 Task: Find a one-way flight from Pasadena to Chicago for 5 passengers in economy class on December 8.
Action: Mouse pressed left at (425, 297)
Screenshot: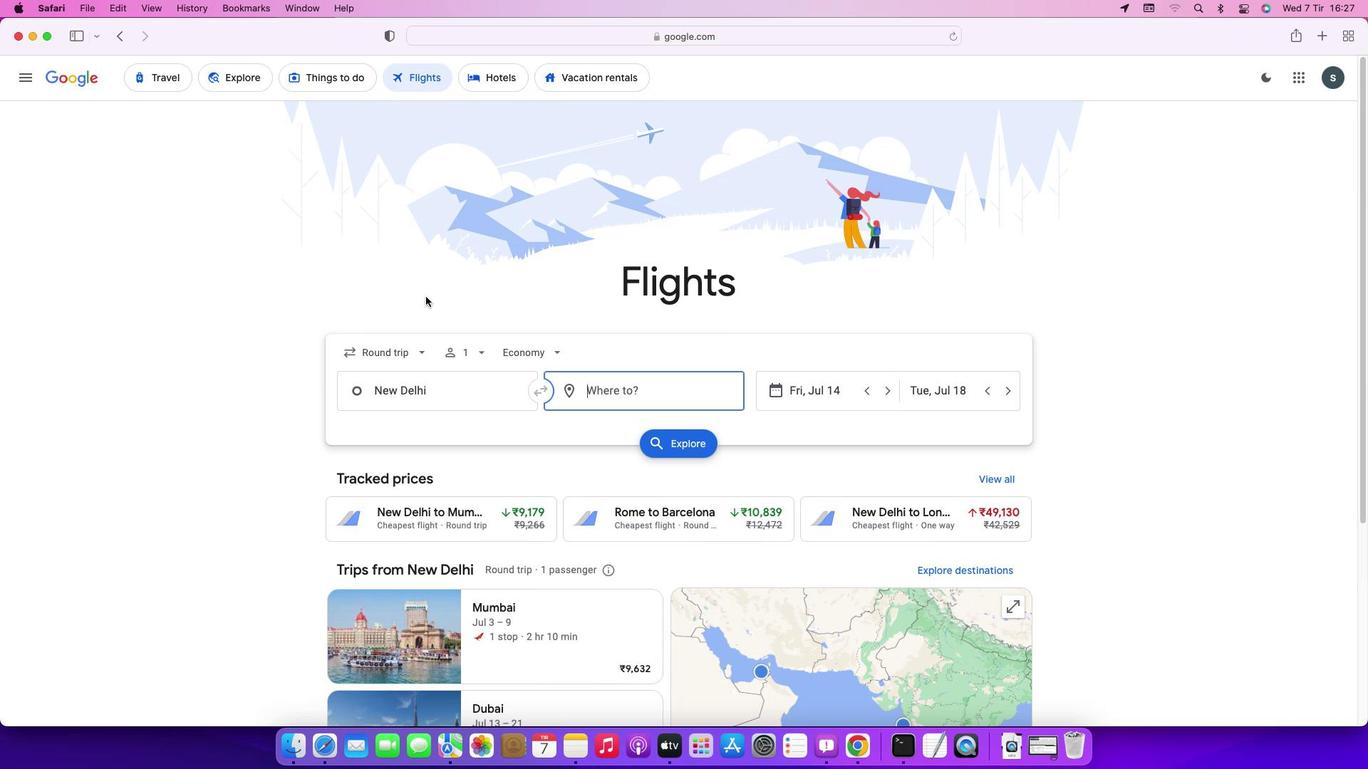 
Action: Mouse moved to (407, 354)
Screenshot: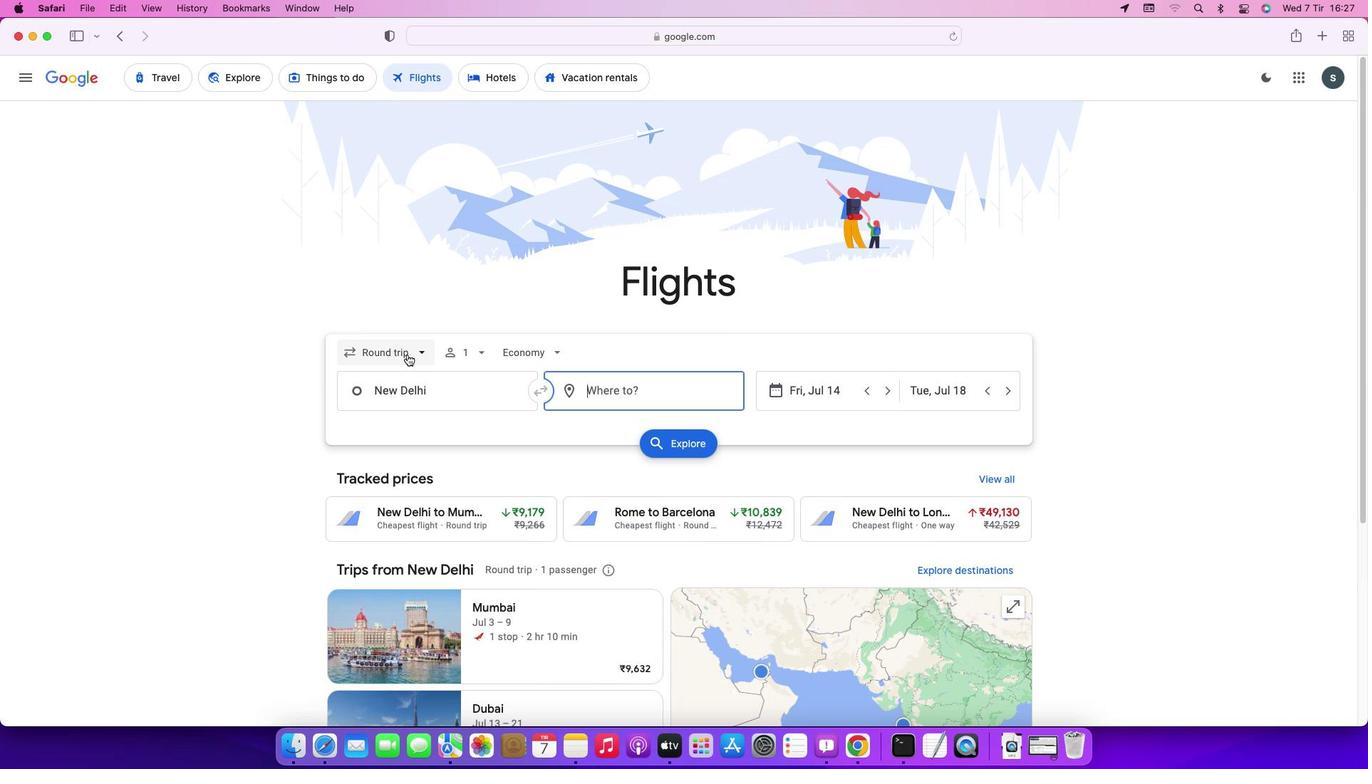 
Action: Mouse pressed left at (407, 354)
Screenshot: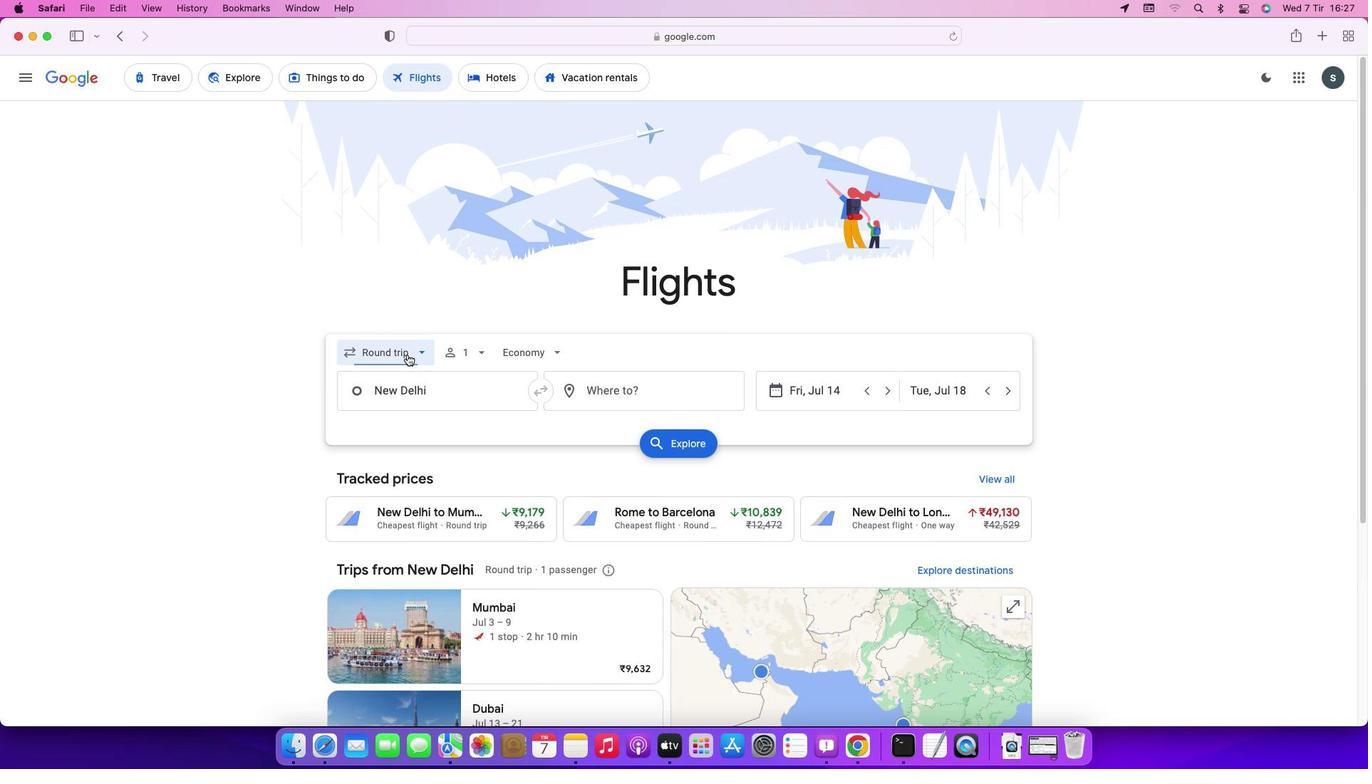 
Action: Mouse moved to (395, 424)
Screenshot: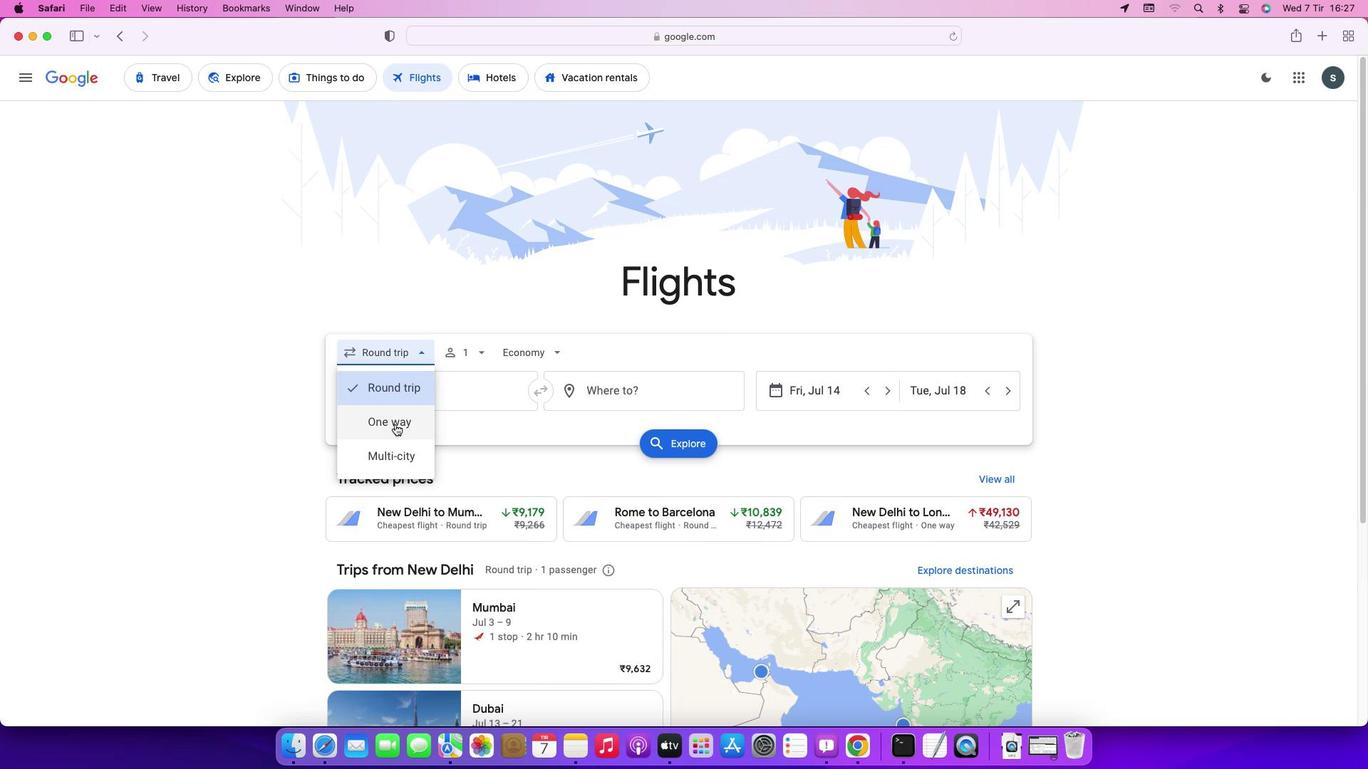 
Action: Mouse pressed left at (395, 424)
Screenshot: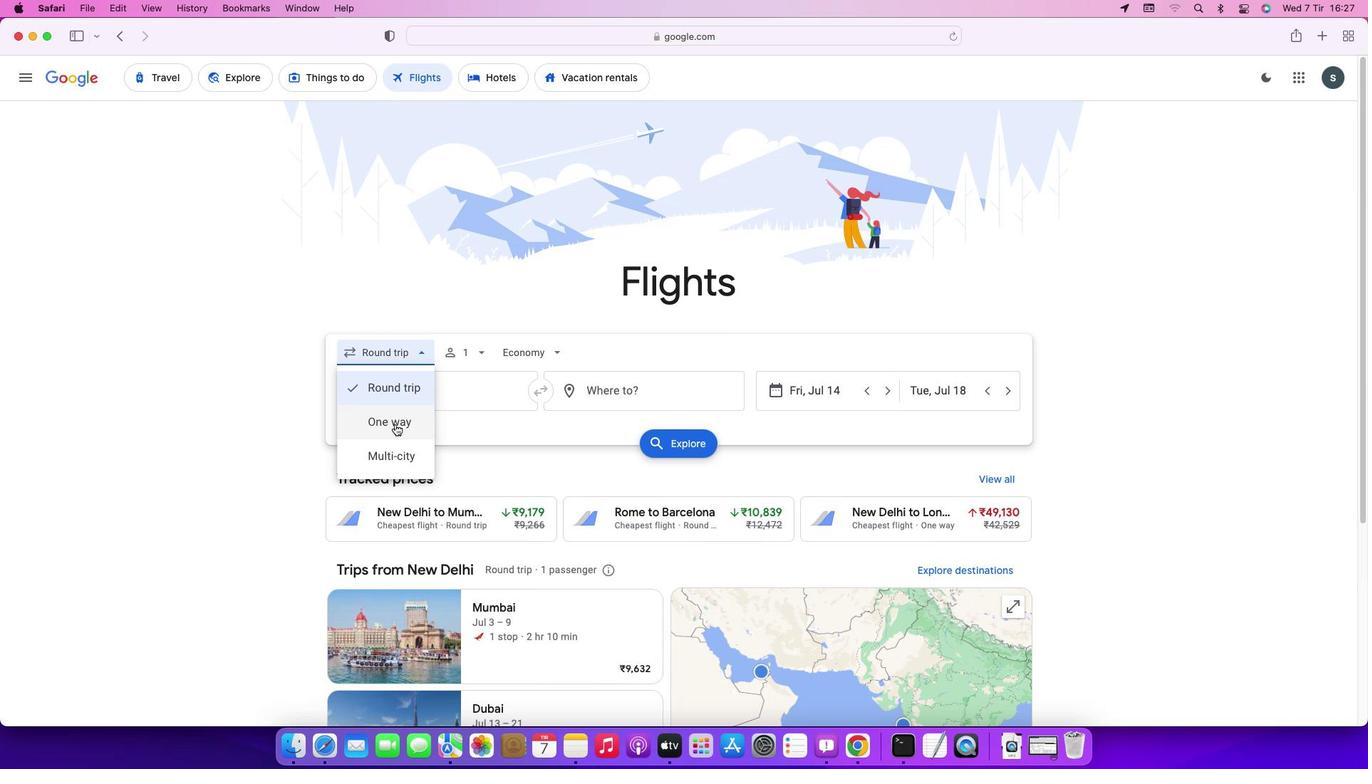 
Action: Mouse moved to (468, 358)
Screenshot: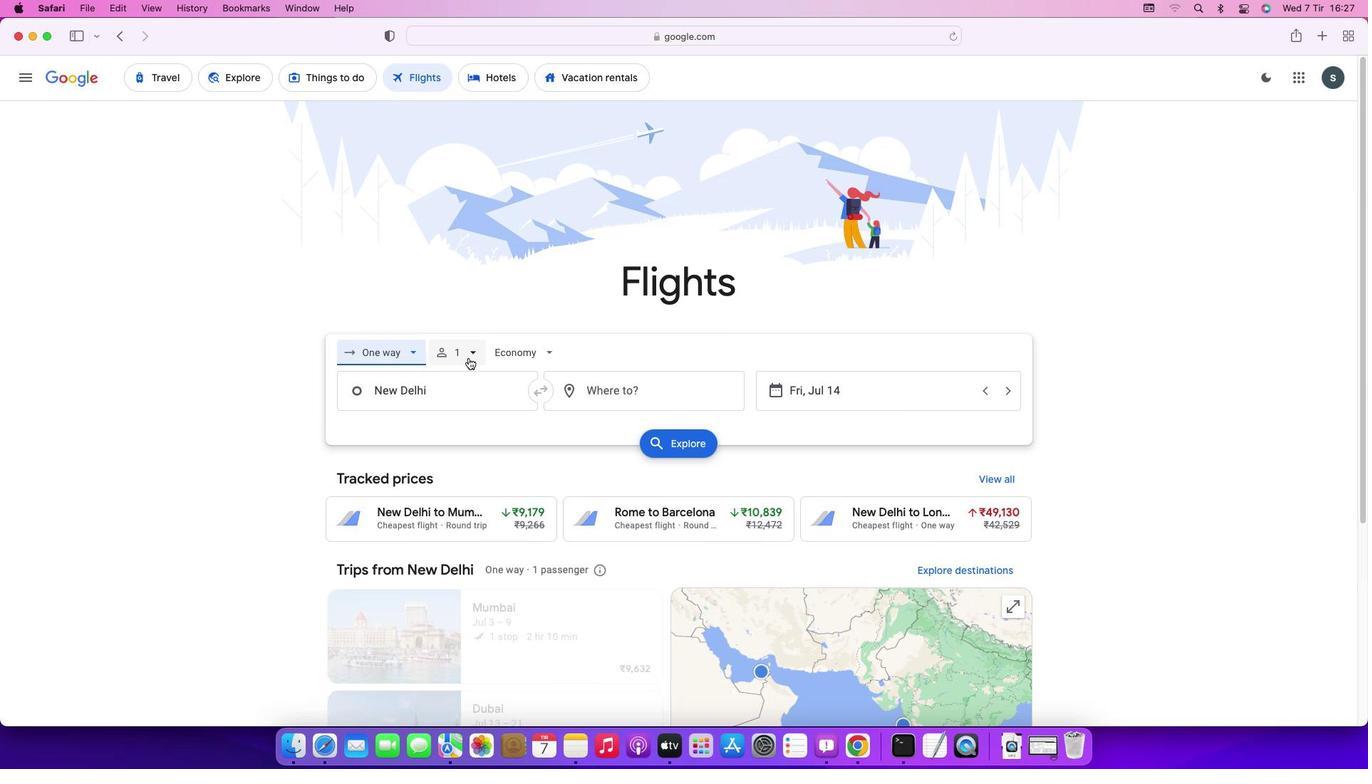 
Action: Mouse pressed left at (468, 358)
Screenshot: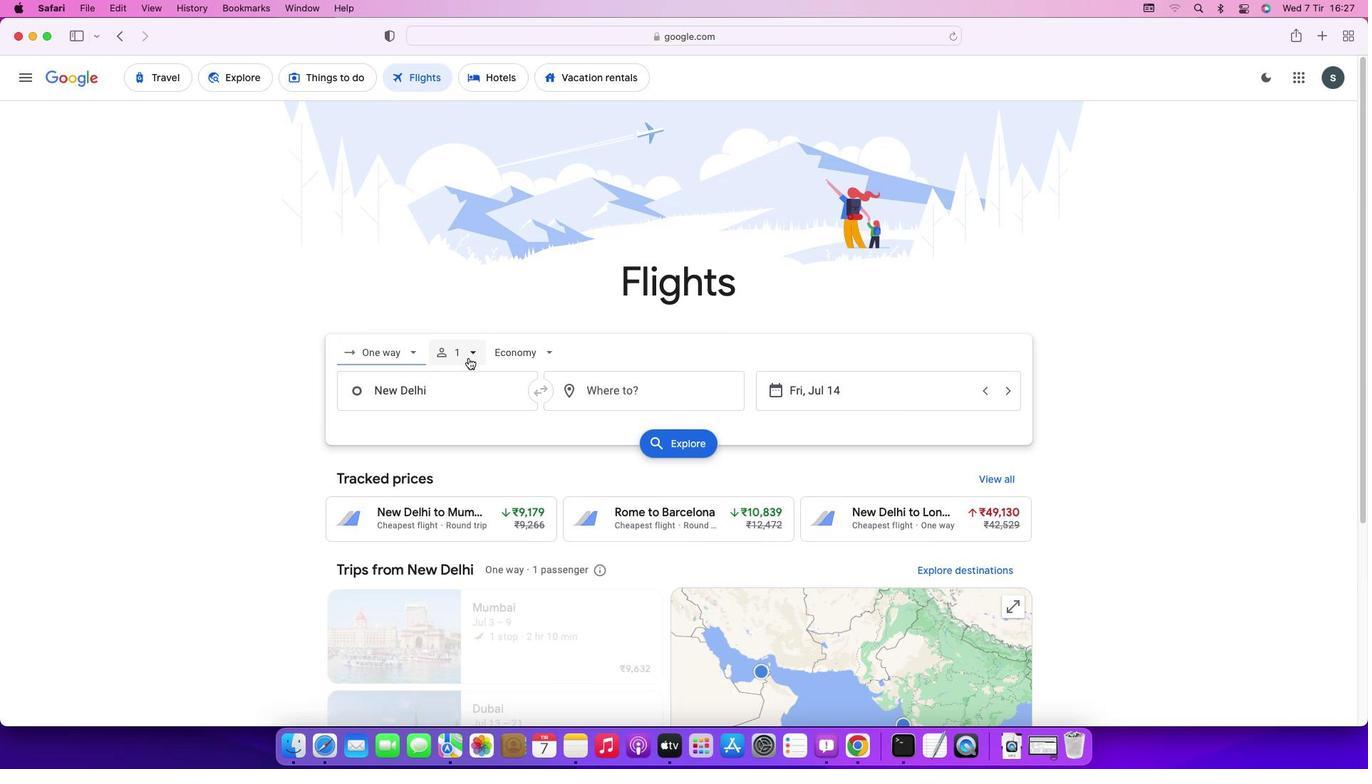 
Action: Mouse moved to (580, 384)
Screenshot: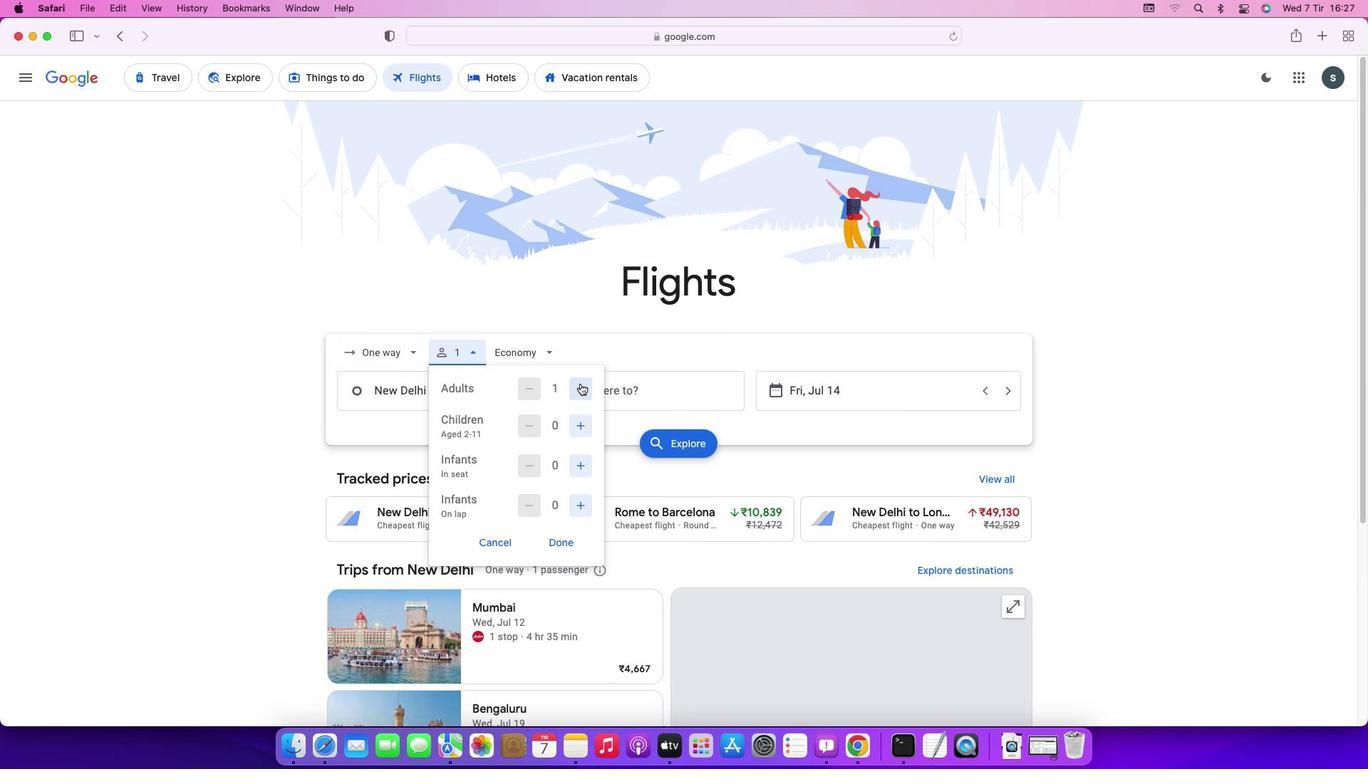 
Action: Mouse pressed left at (580, 384)
Screenshot: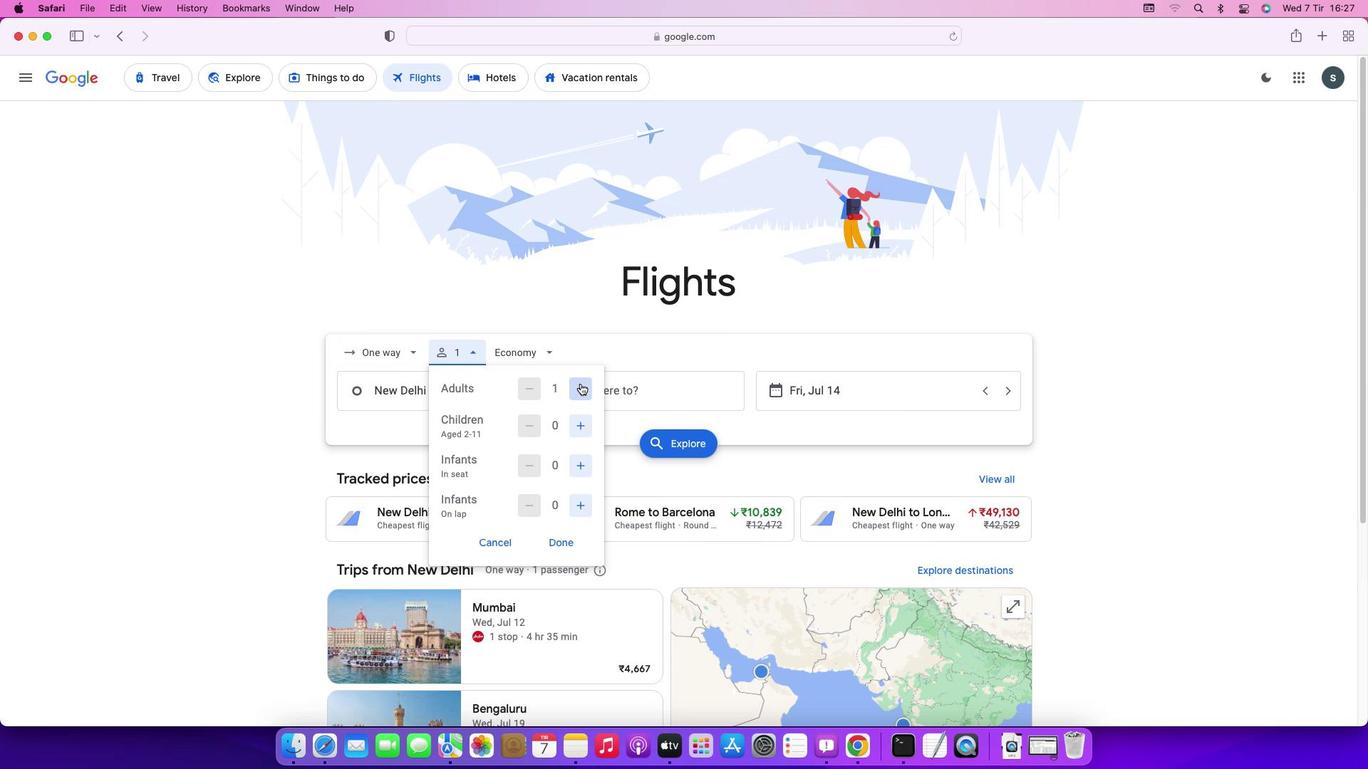 
Action: Mouse moved to (580, 383)
Screenshot: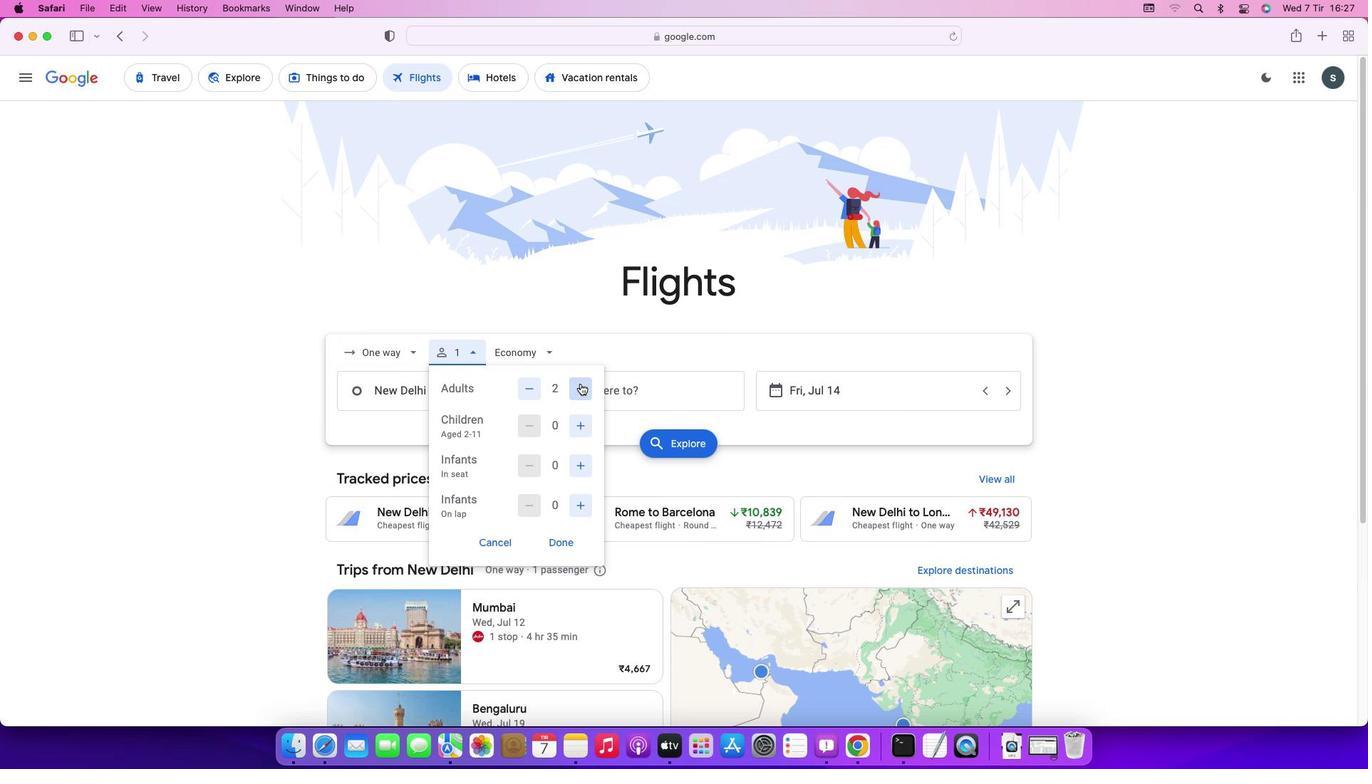 
Action: Mouse pressed left at (580, 383)
Screenshot: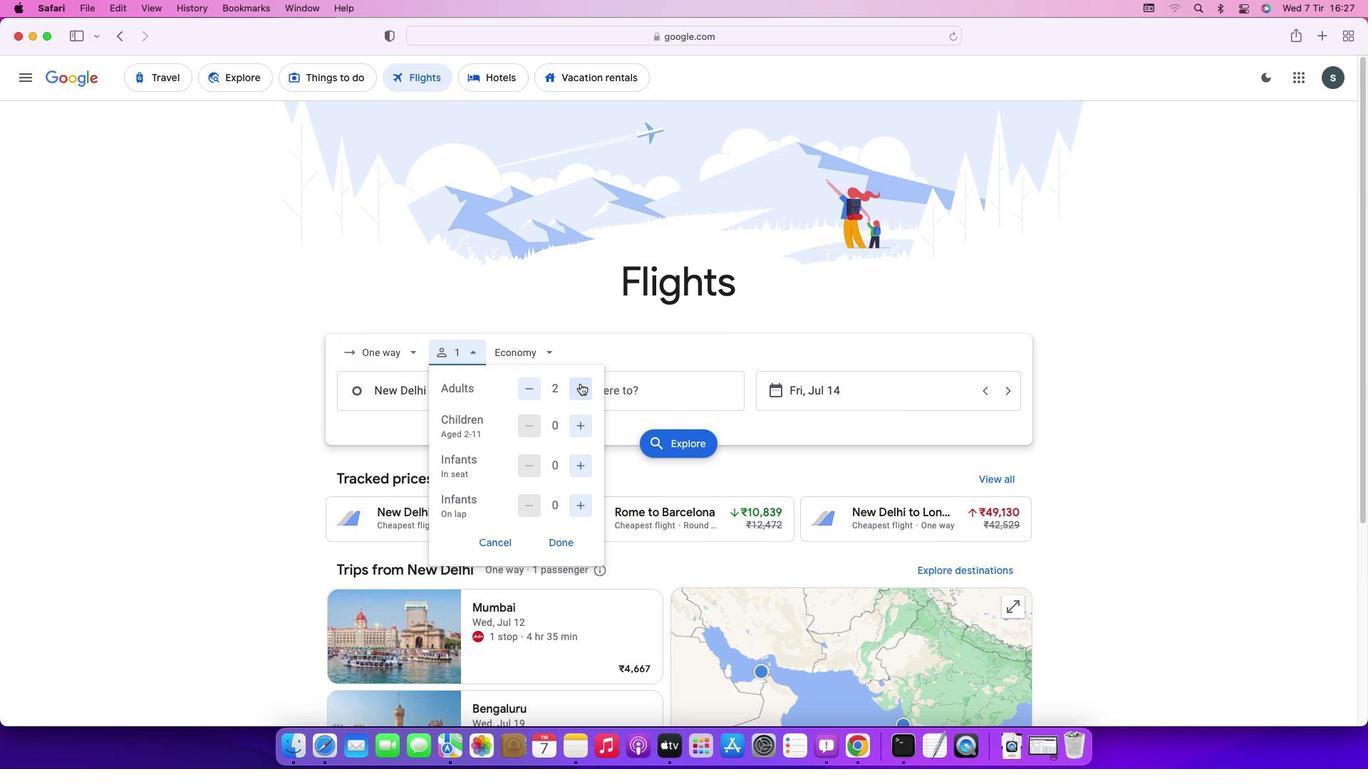 
Action: Mouse moved to (576, 431)
Screenshot: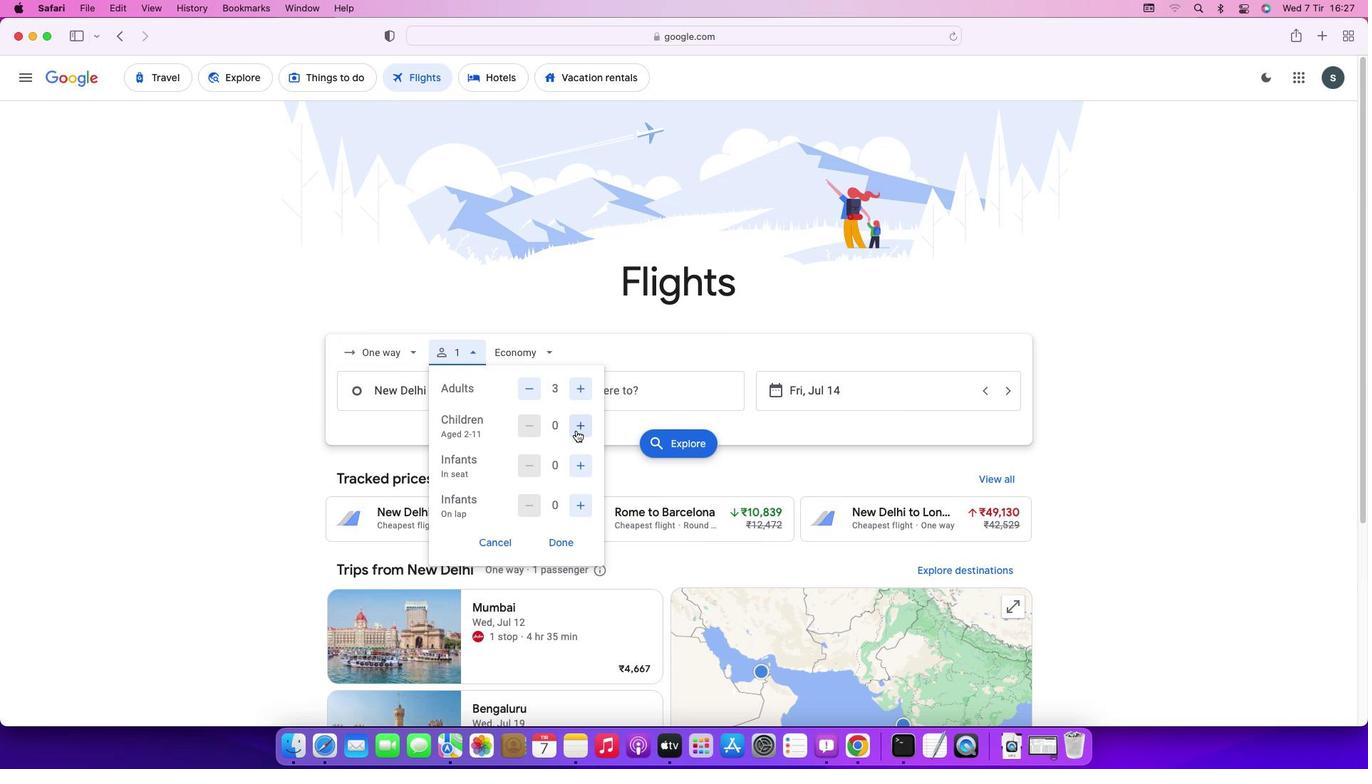 
Action: Mouse pressed left at (576, 431)
Screenshot: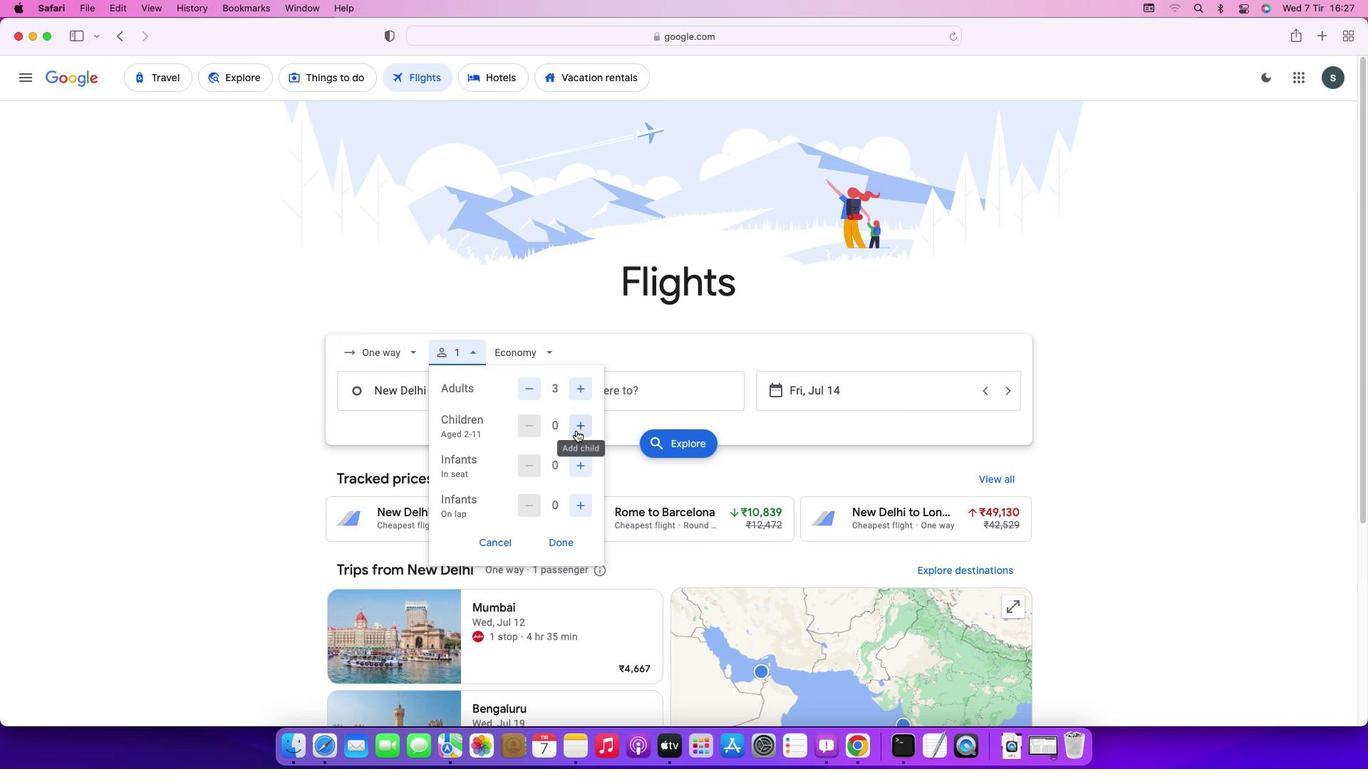 
Action: Mouse pressed left at (576, 431)
Screenshot: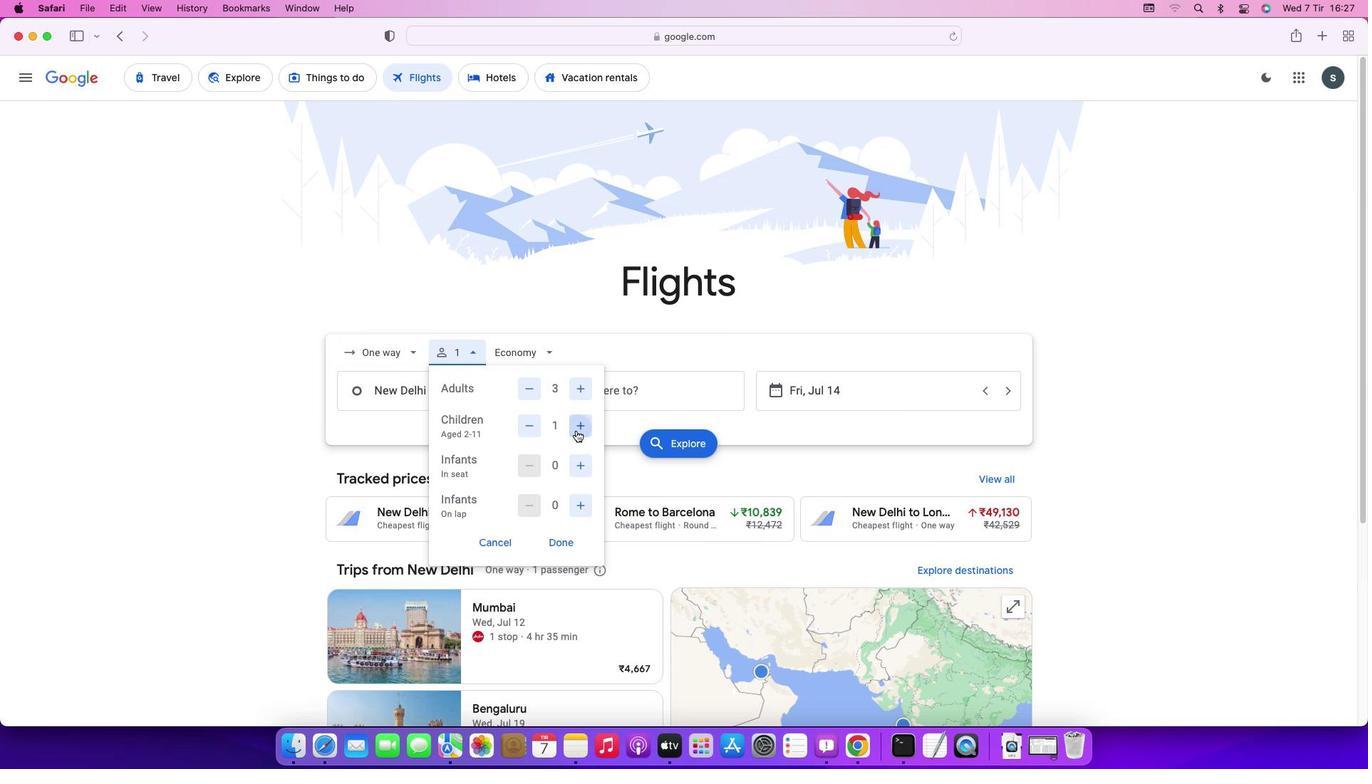 
Action: Mouse moved to (560, 543)
Screenshot: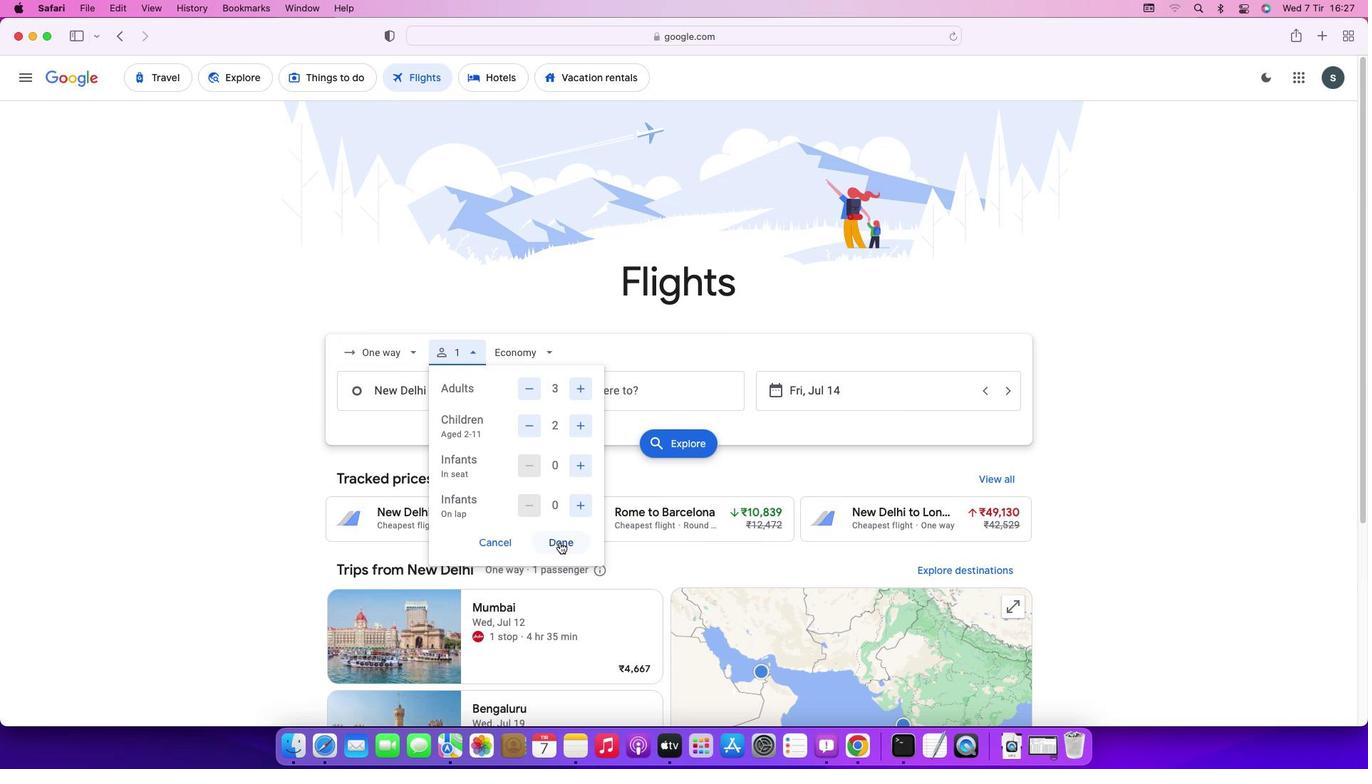 
Action: Mouse pressed left at (560, 543)
Screenshot: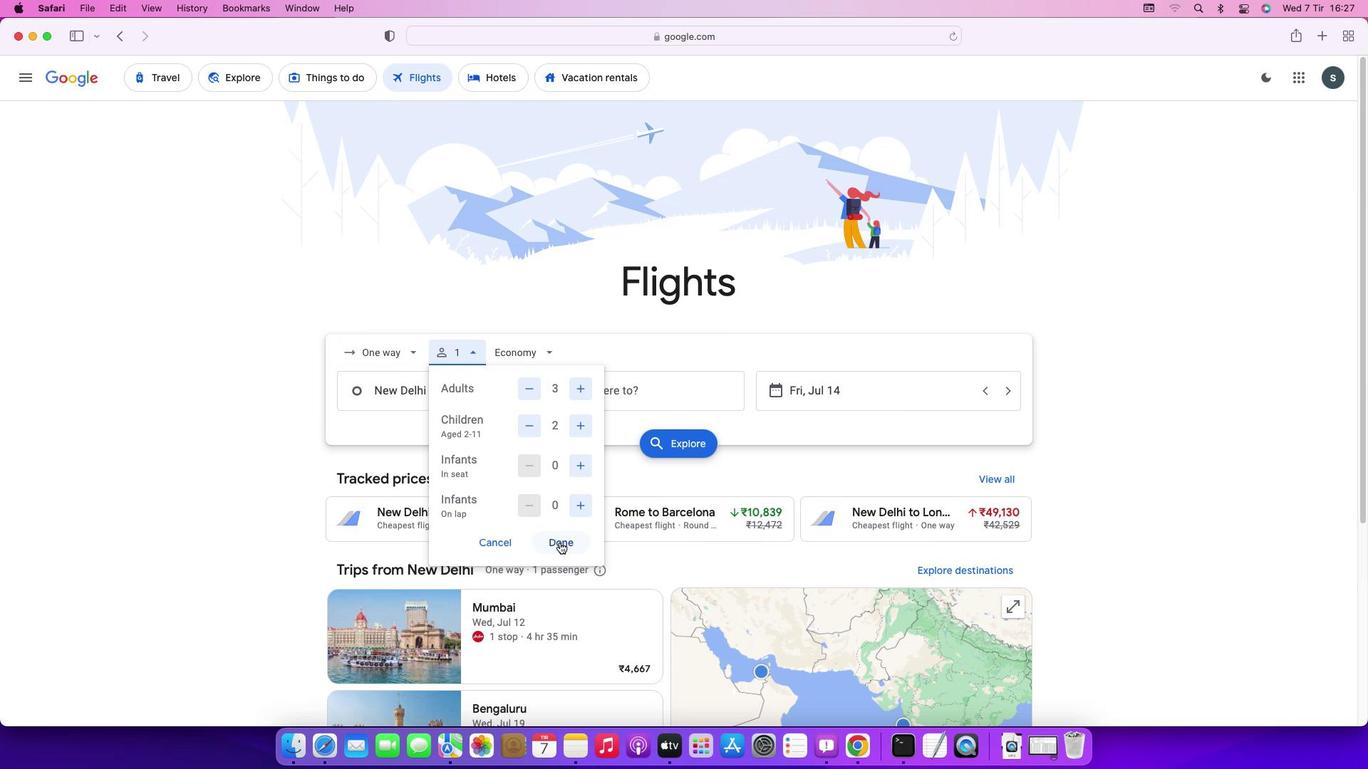 
Action: Mouse moved to (471, 390)
Screenshot: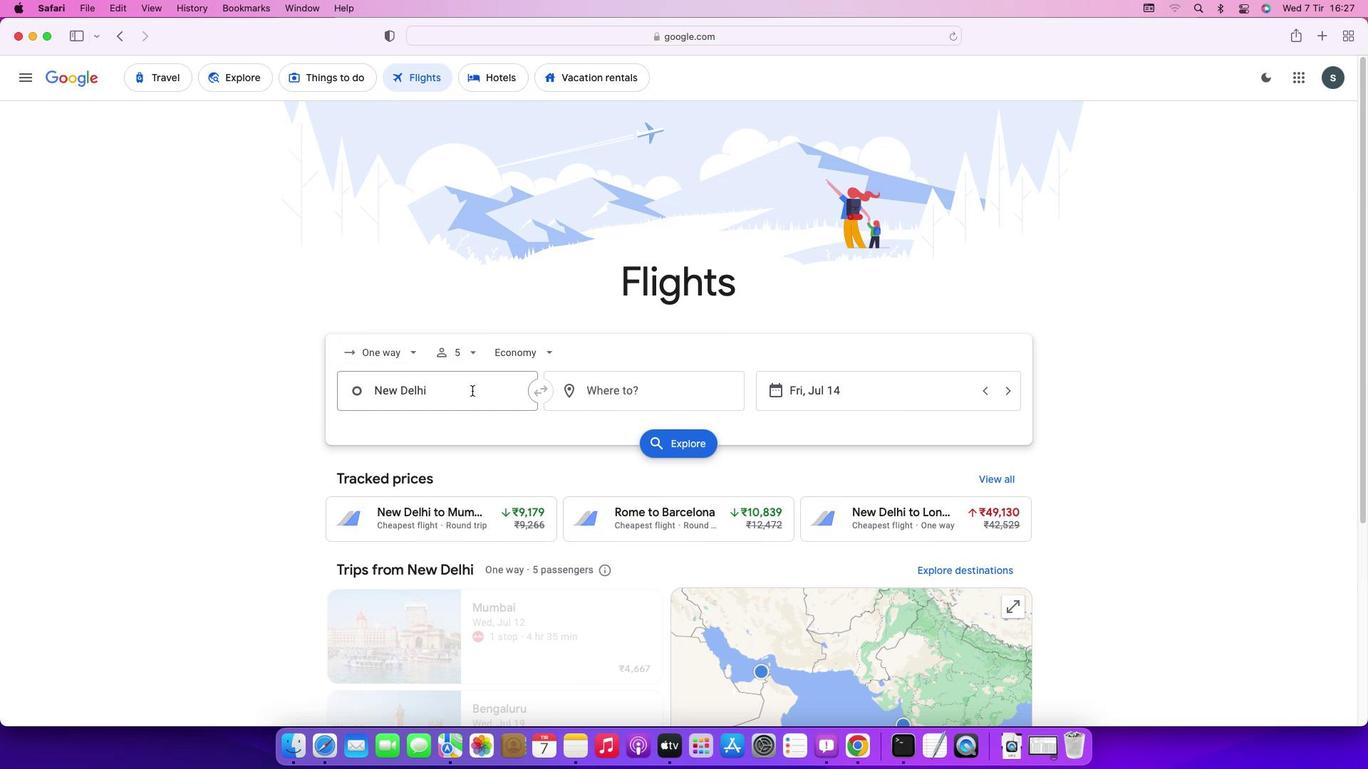 
Action: Mouse pressed left at (471, 390)
Screenshot: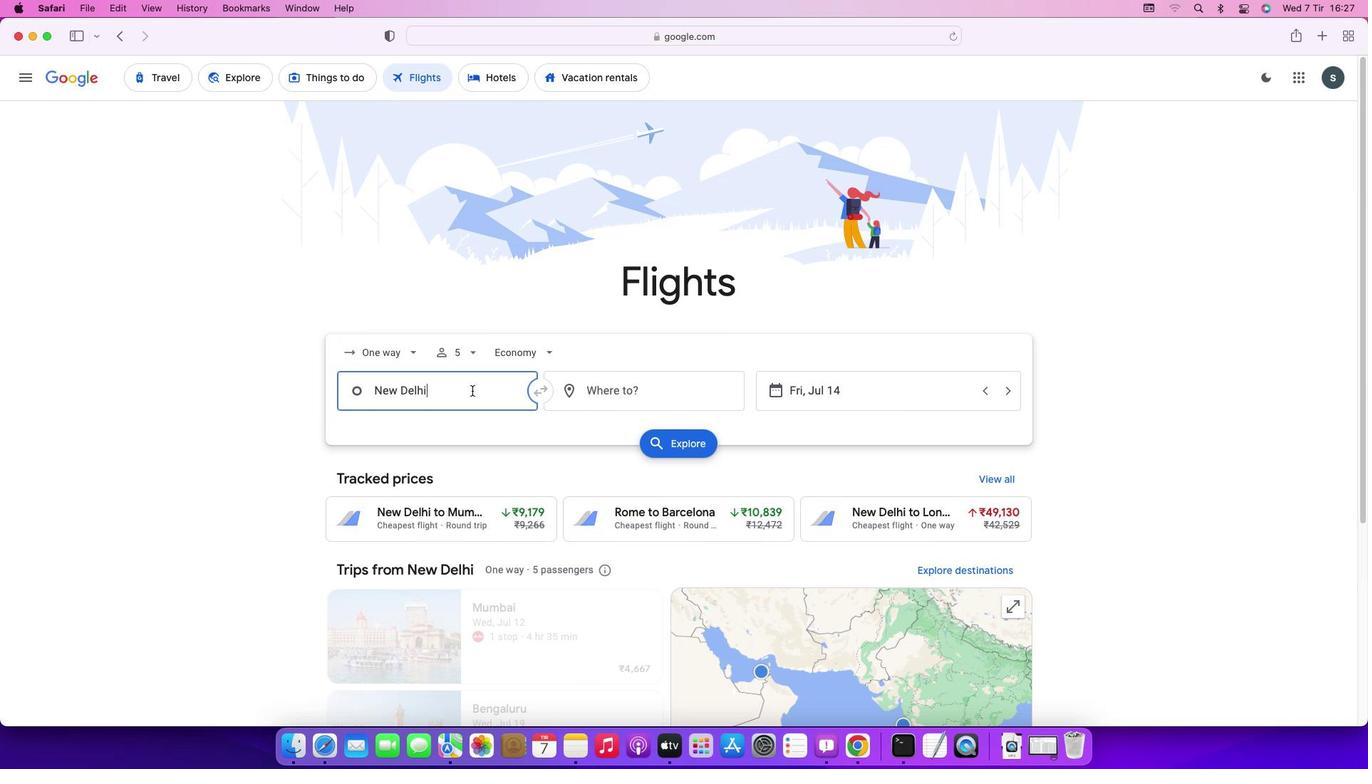 
Action: Mouse moved to (471, 390)
Screenshot: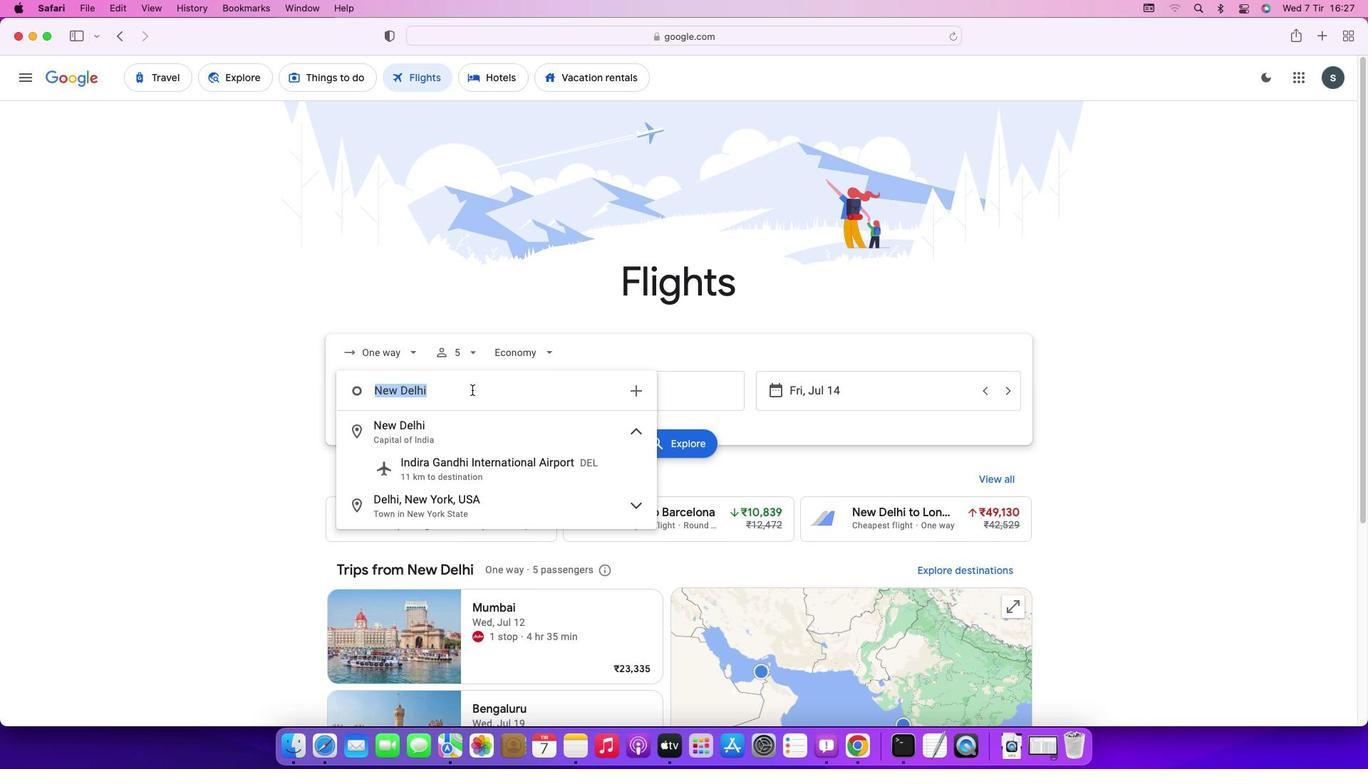 
Action: Key pressed Key.backspaceKey.caps_lock'P'Key.caps_lock'a''s''a''d''e''n''a'Key.enter
Screenshot: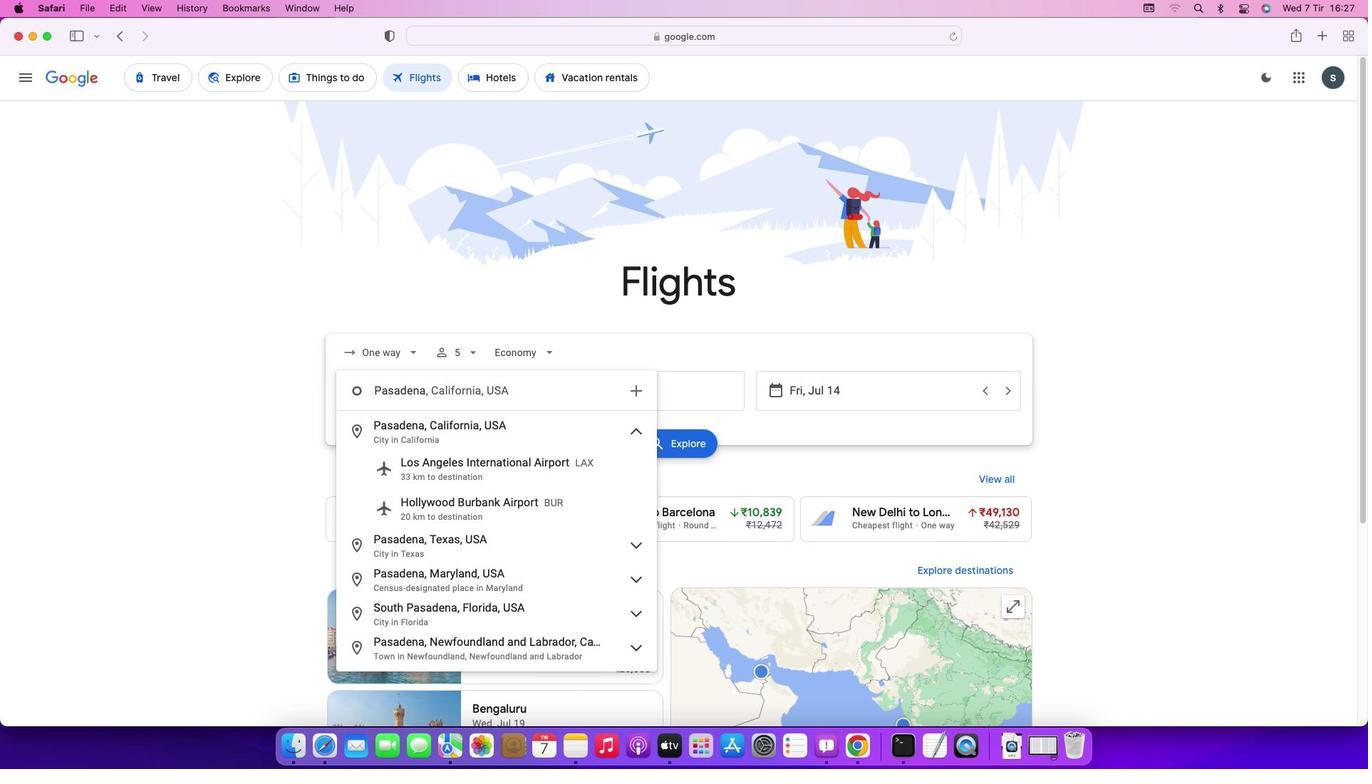 
Action: Mouse moved to (619, 404)
Screenshot: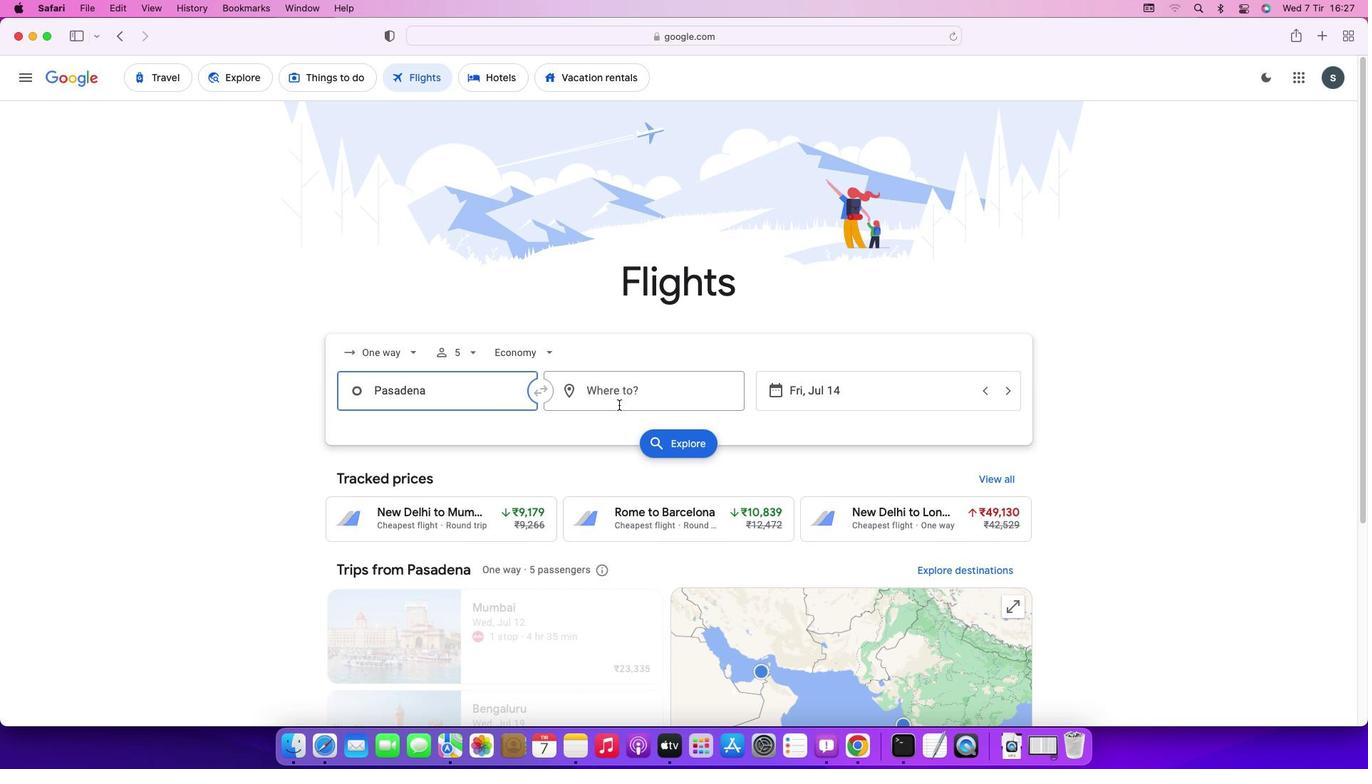 
Action: Mouse pressed left at (619, 404)
Screenshot: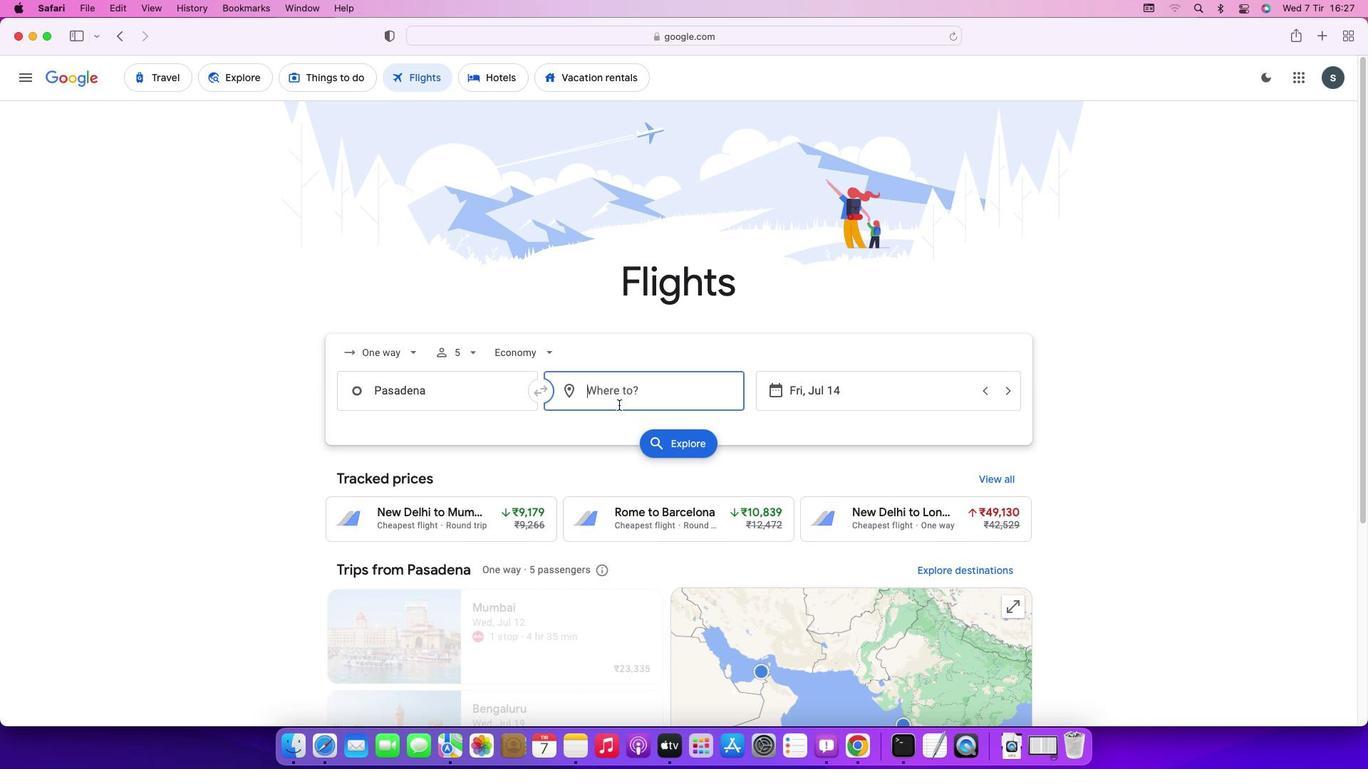 
Action: Mouse moved to (624, 401)
Screenshot: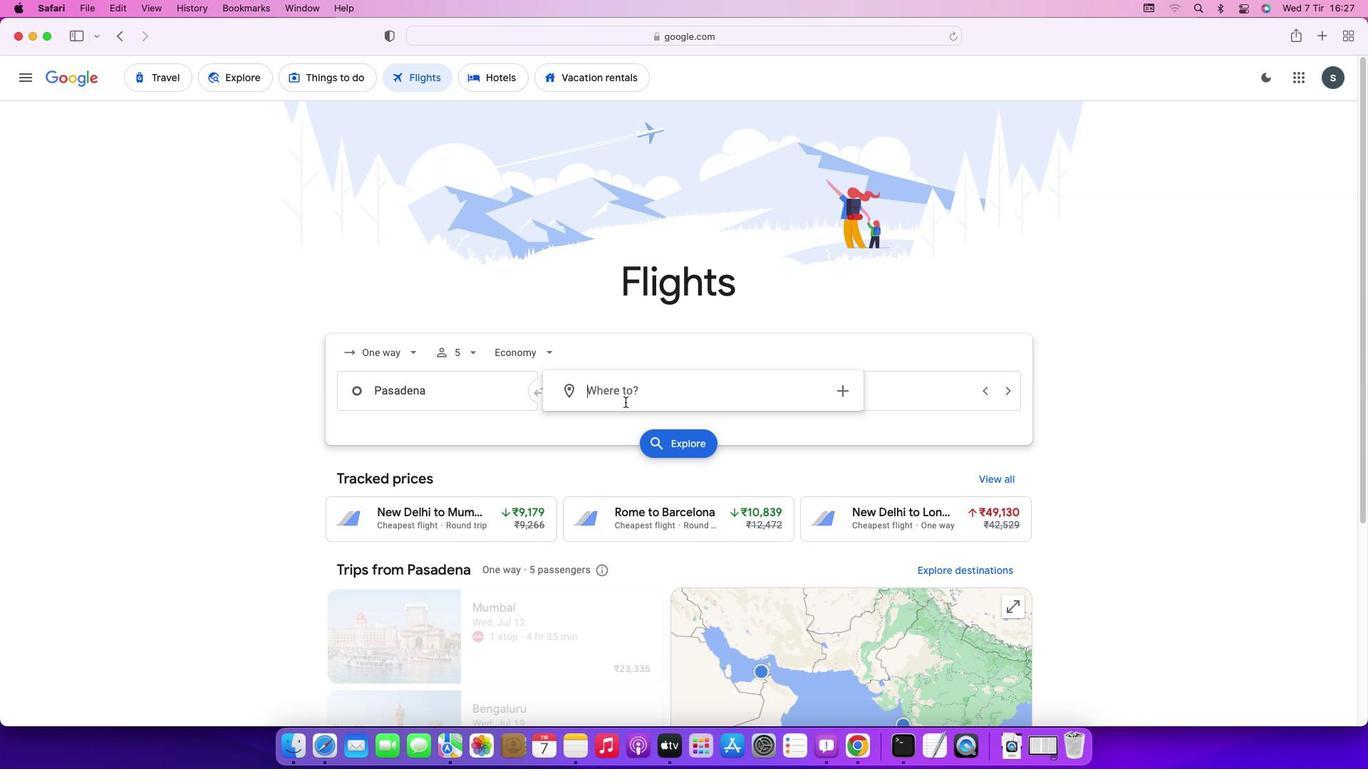 
Action: Key pressed Key.caps_lock'C'Key.caps_lock'h''i''c''a''g''o'Key.enter
Screenshot: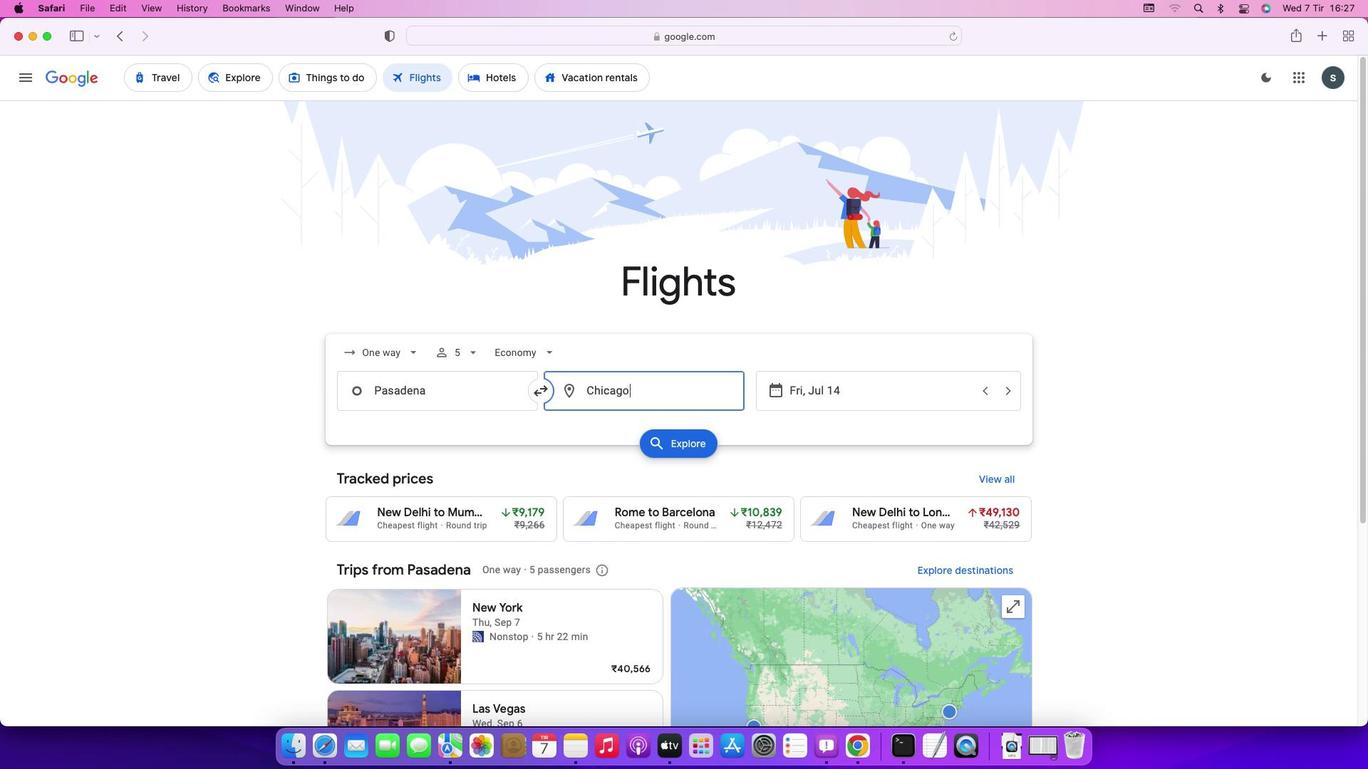
Action: Mouse moved to (853, 396)
Screenshot: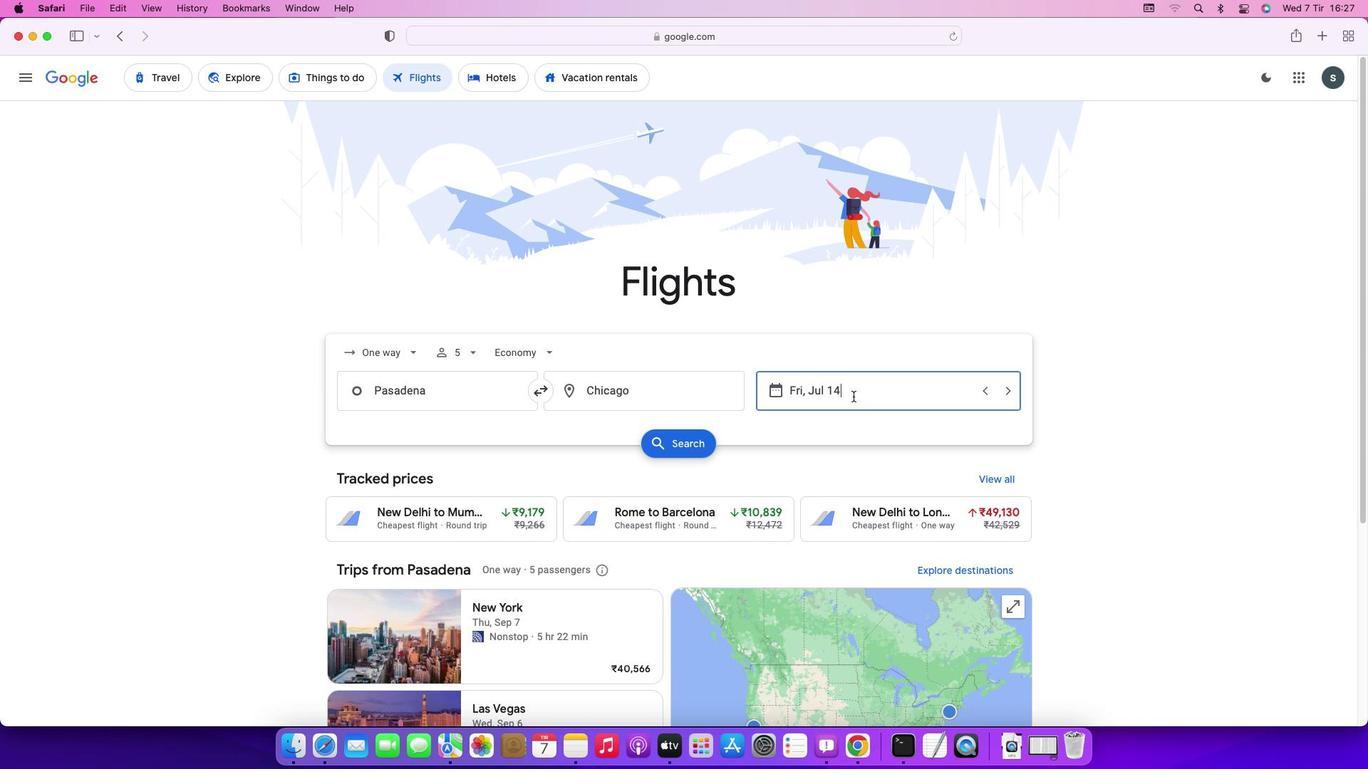 
Action: Mouse pressed left at (853, 396)
Screenshot: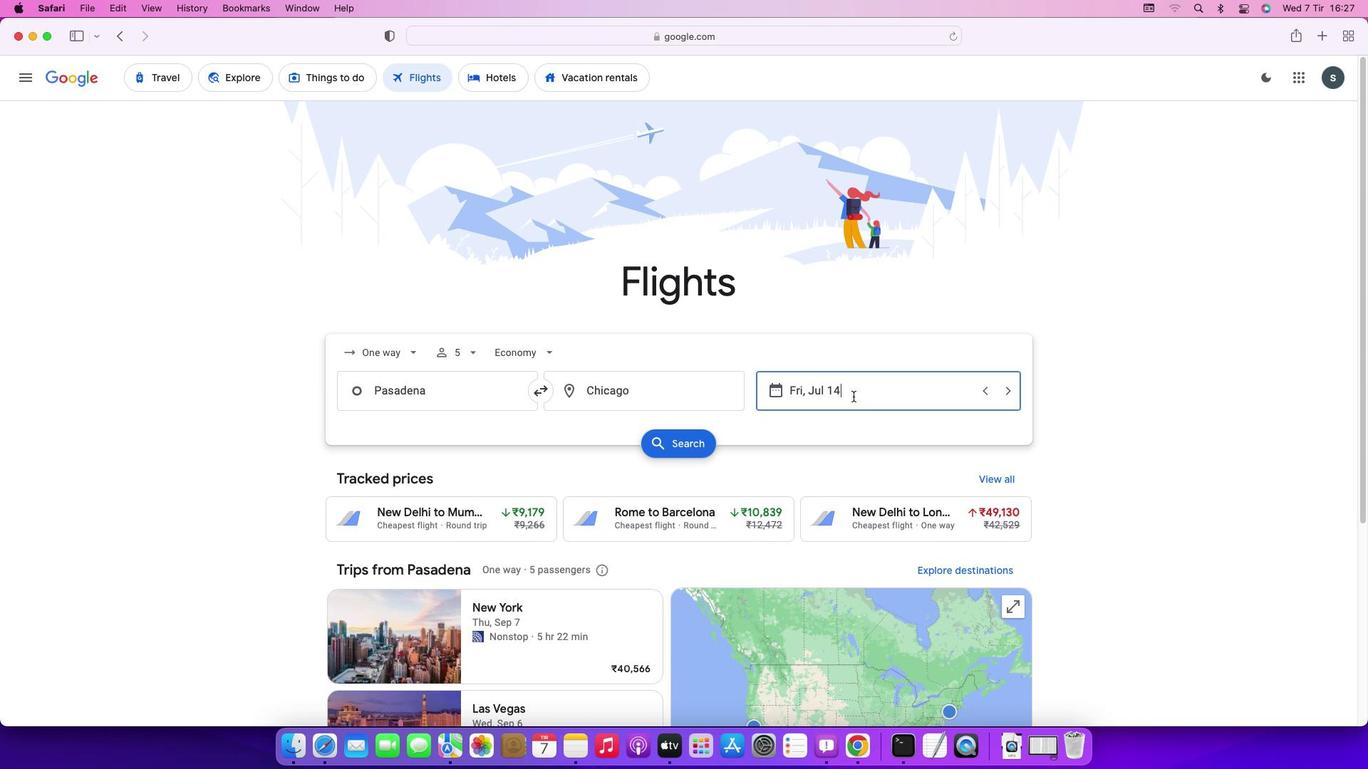 
Action: Mouse moved to (1030, 536)
Screenshot: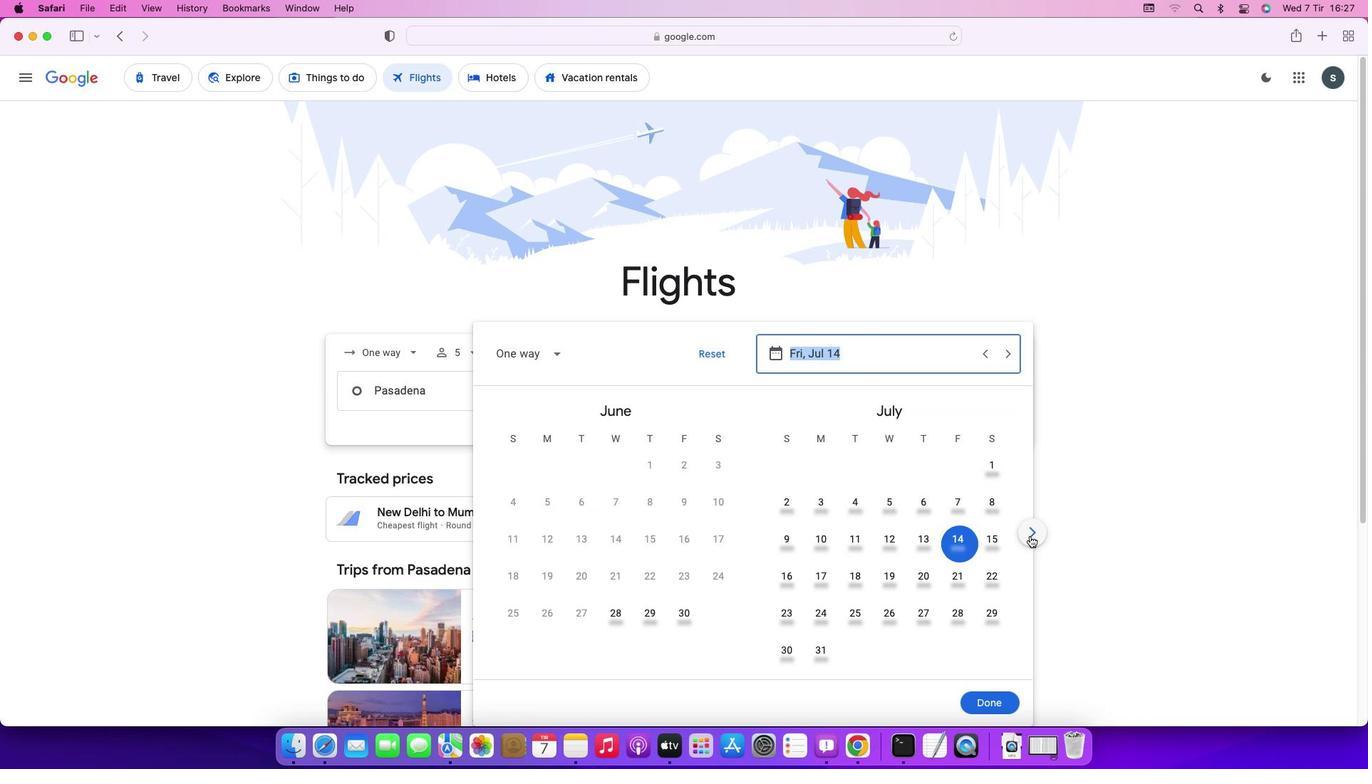
Action: Mouse pressed left at (1030, 536)
Screenshot: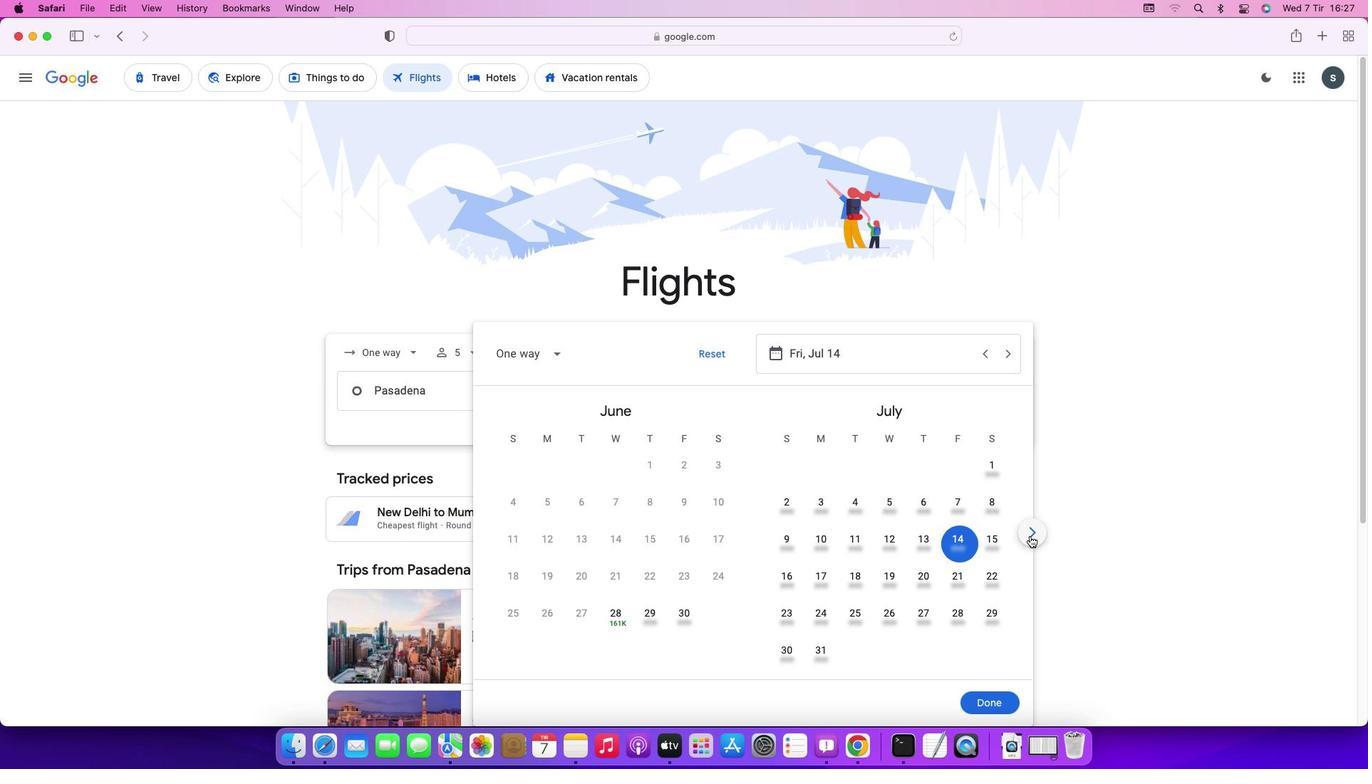 
Action: Mouse pressed left at (1030, 536)
Screenshot: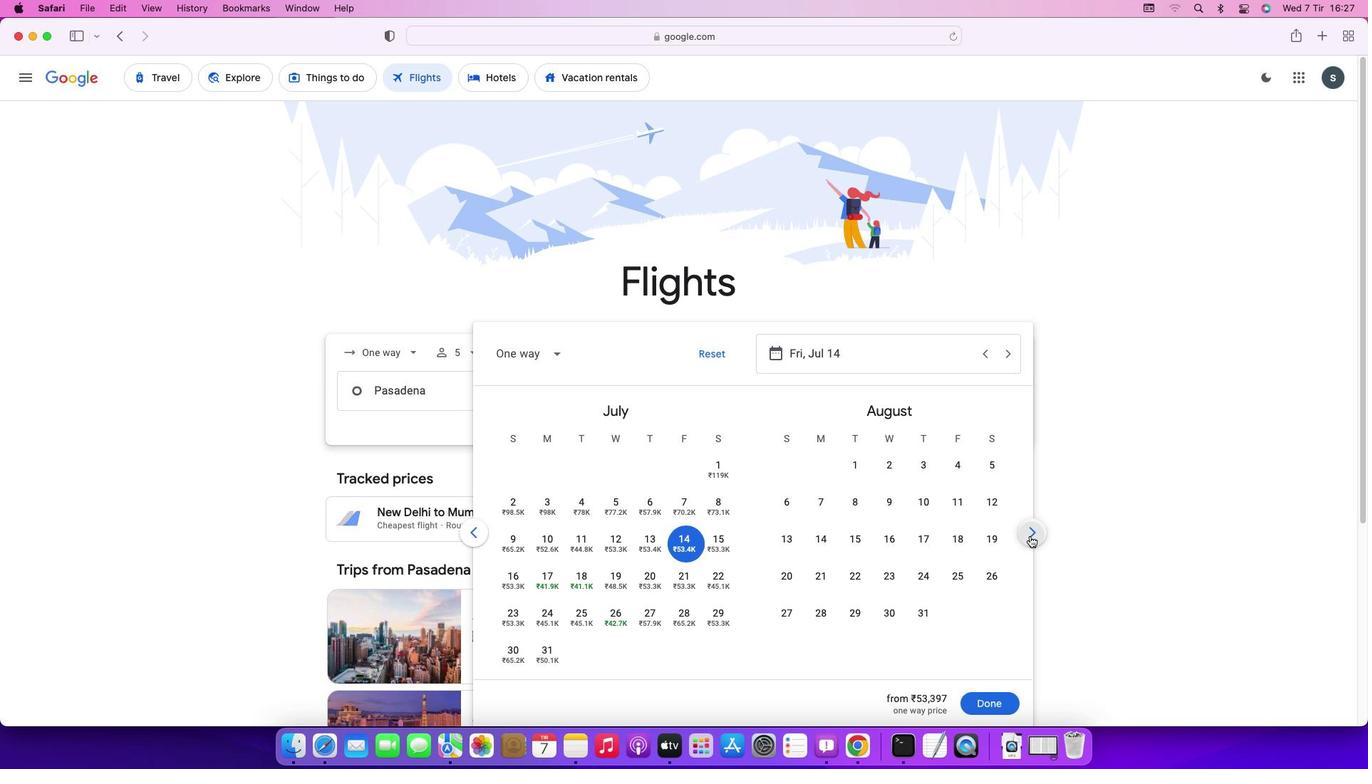 
Action: Mouse pressed left at (1030, 536)
Screenshot: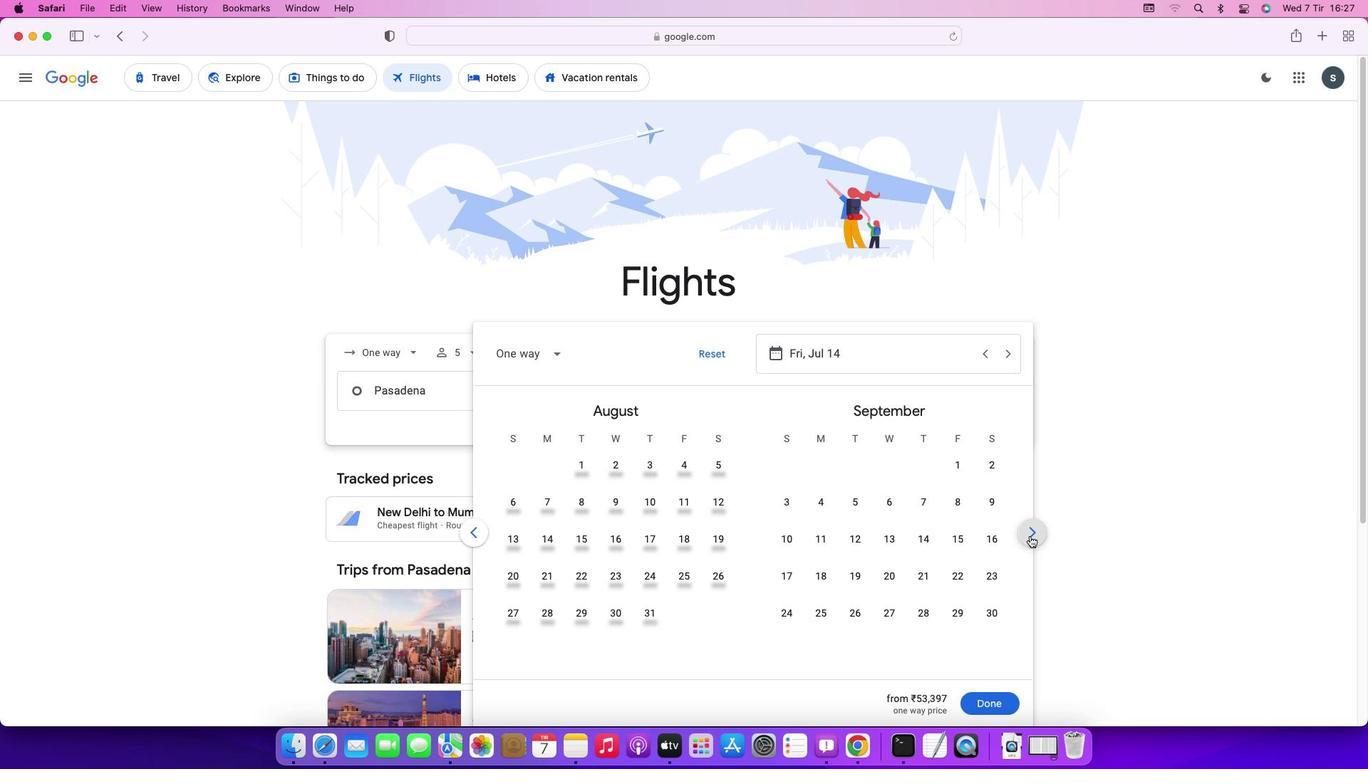 
Action: Mouse pressed left at (1030, 536)
Screenshot: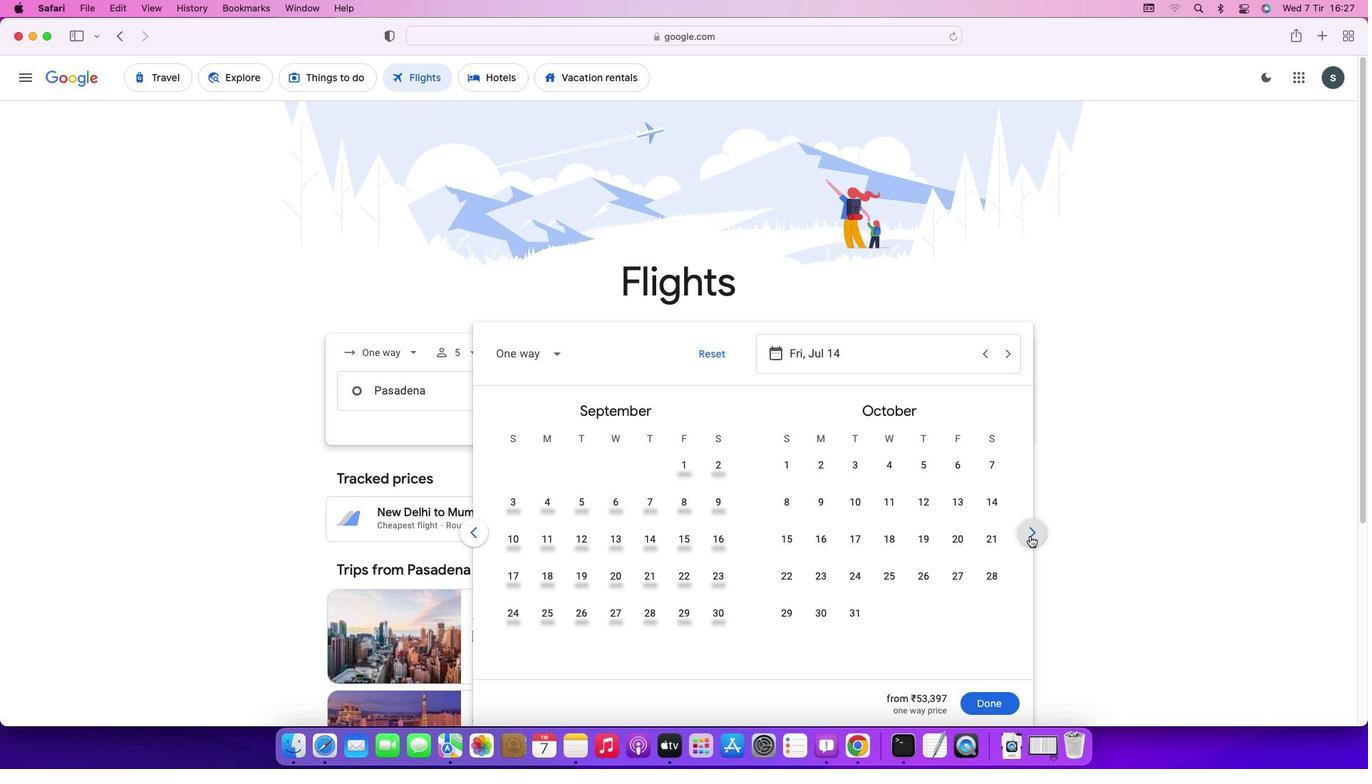 
Action: Mouse pressed left at (1030, 536)
Screenshot: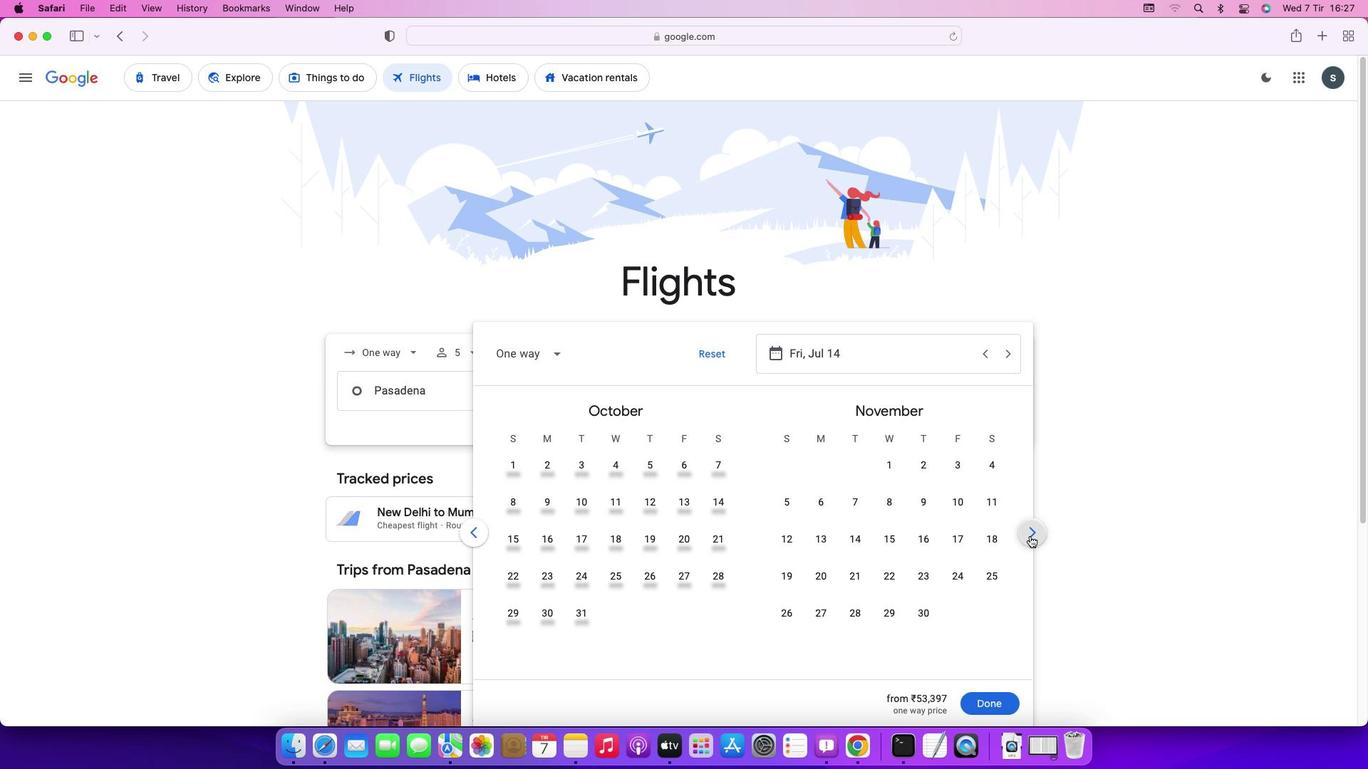 
Action: Mouse moved to (962, 501)
Screenshot: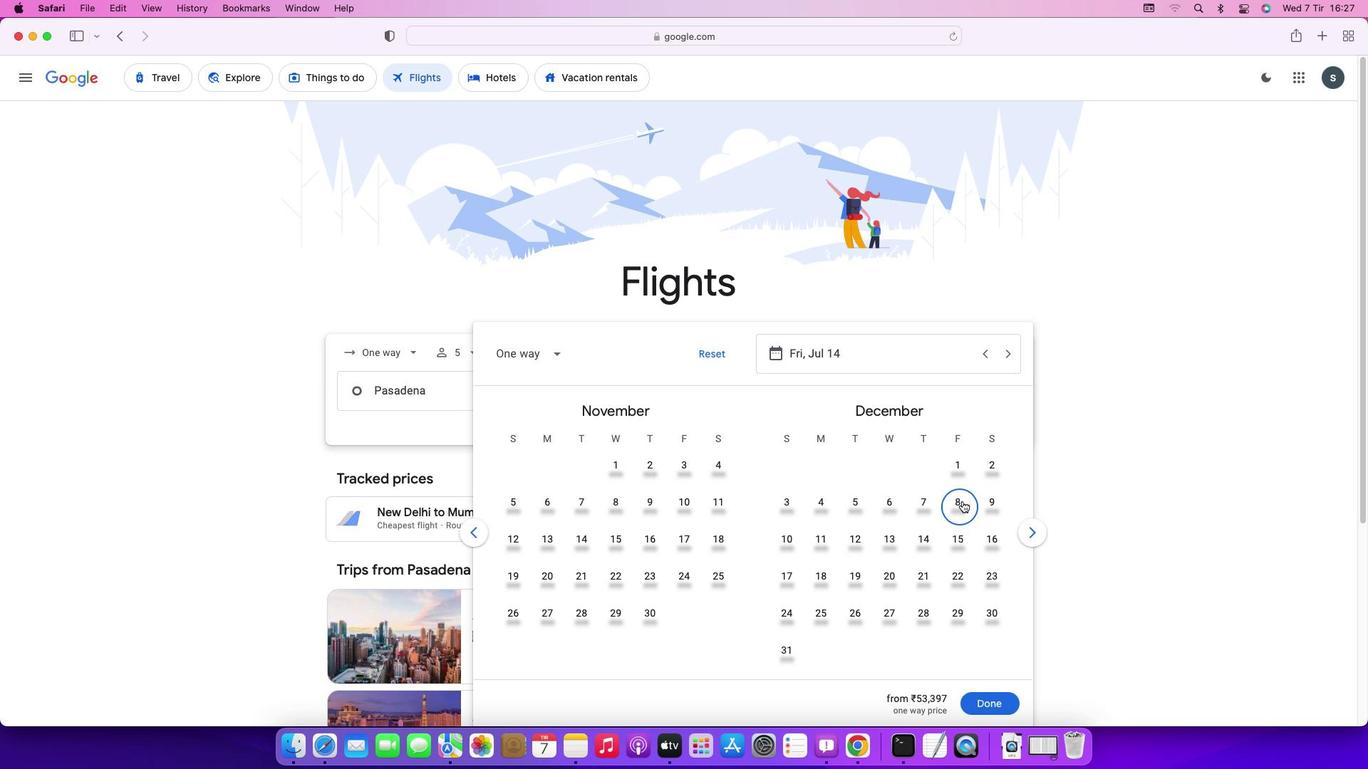 
Action: Mouse pressed left at (962, 501)
Screenshot: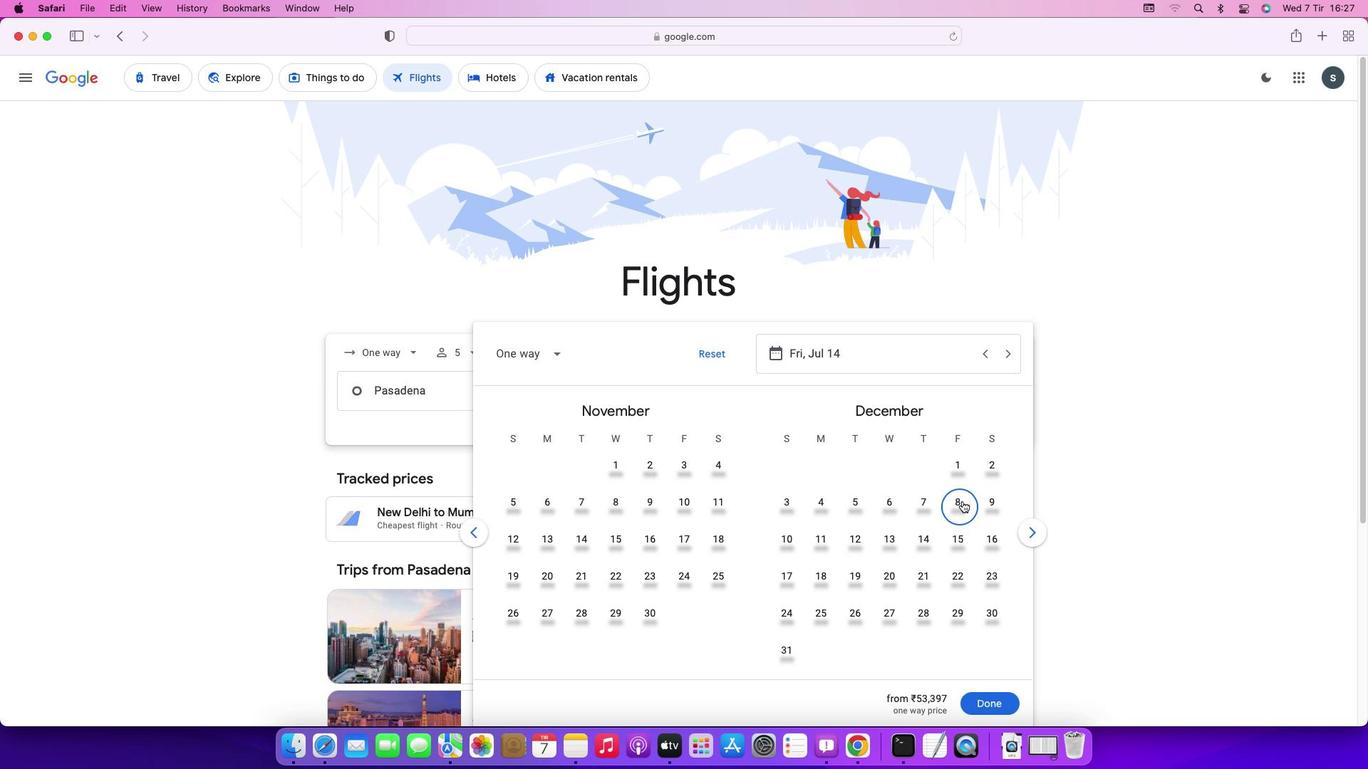 
Action: Mouse moved to (988, 698)
Screenshot: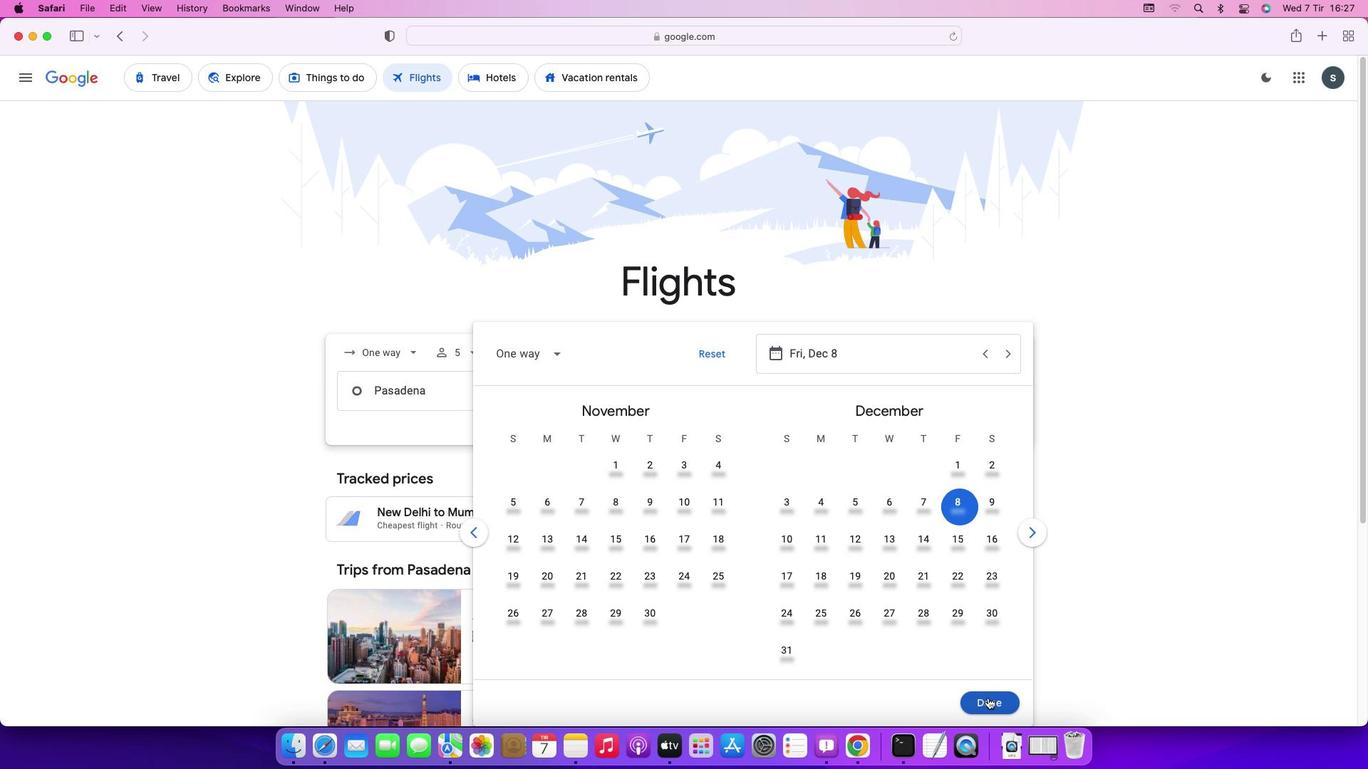 
Action: Mouse pressed left at (988, 698)
Screenshot: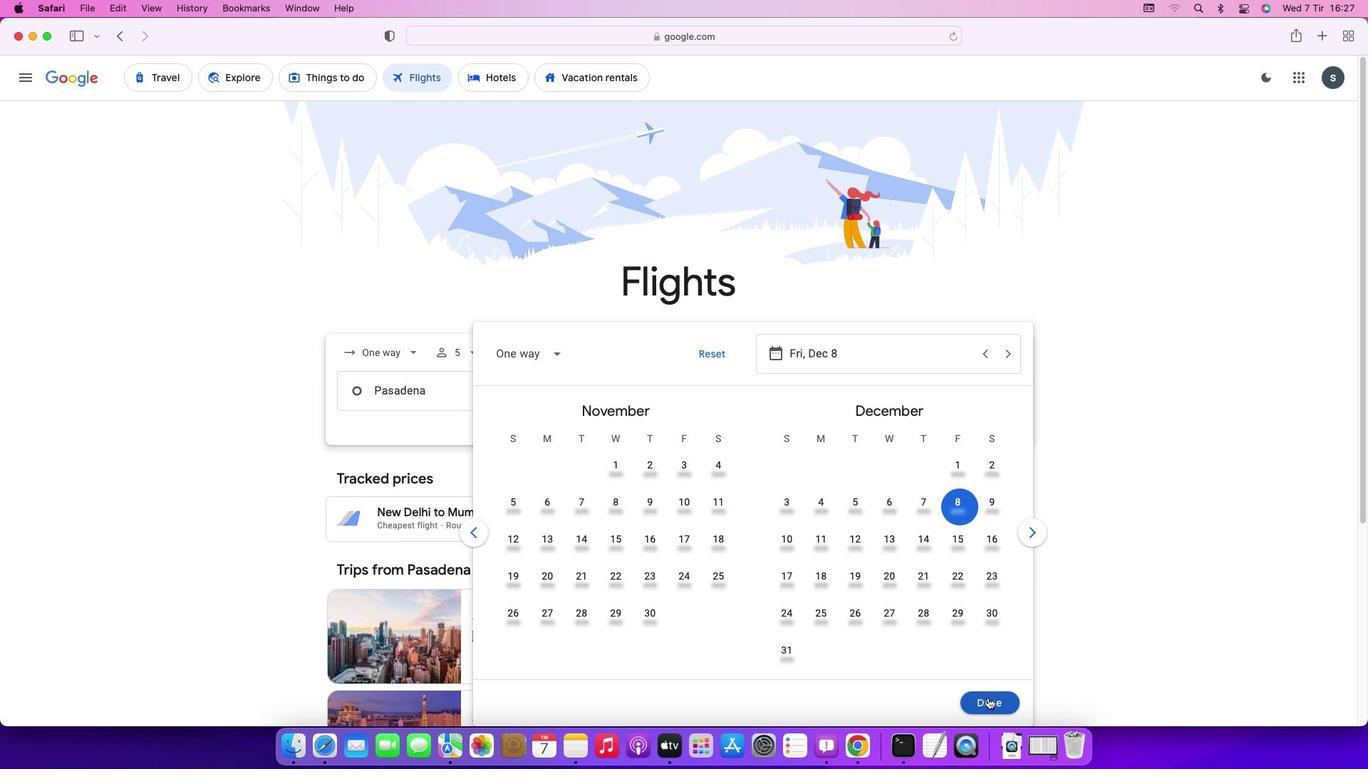 
Action: Mouse moved to (696, 446)
Screenshot: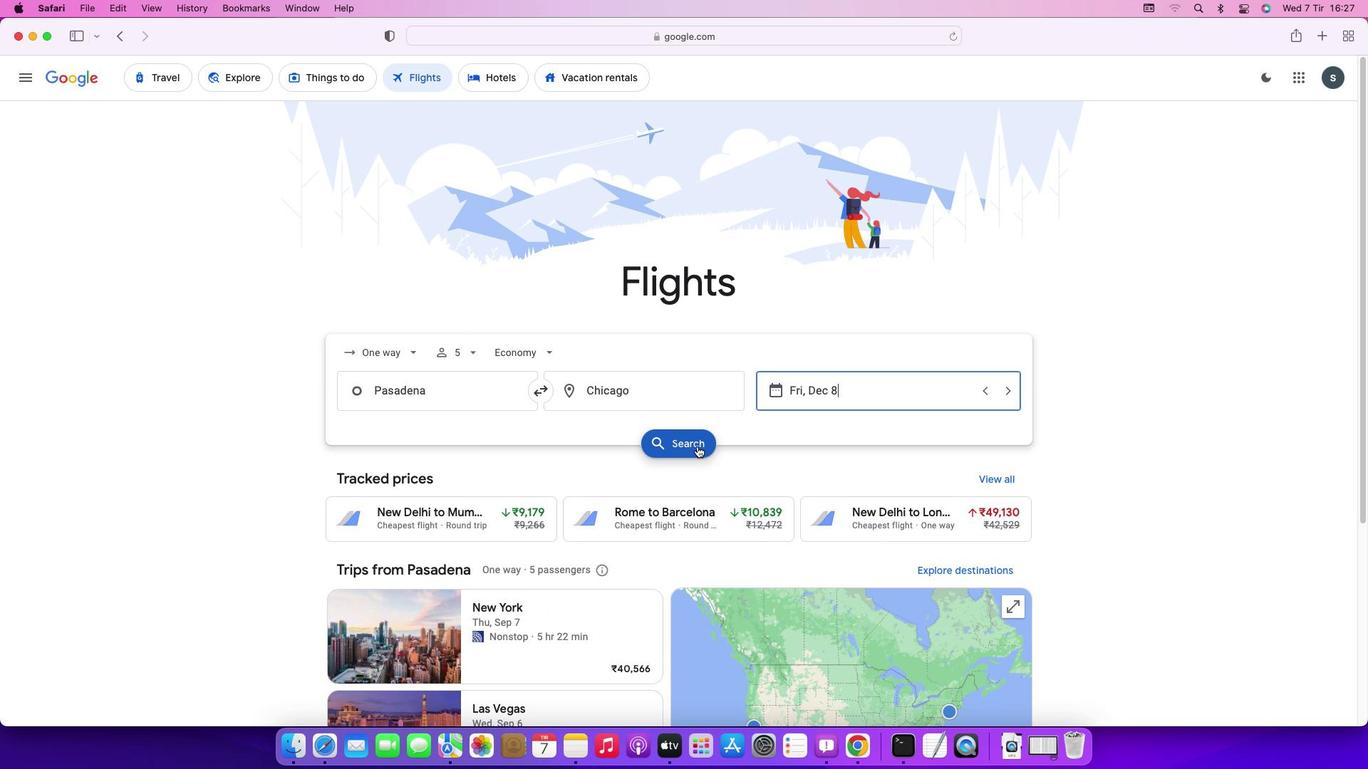 
Action: Mouse pressed left at (696, 446)
Screenshot: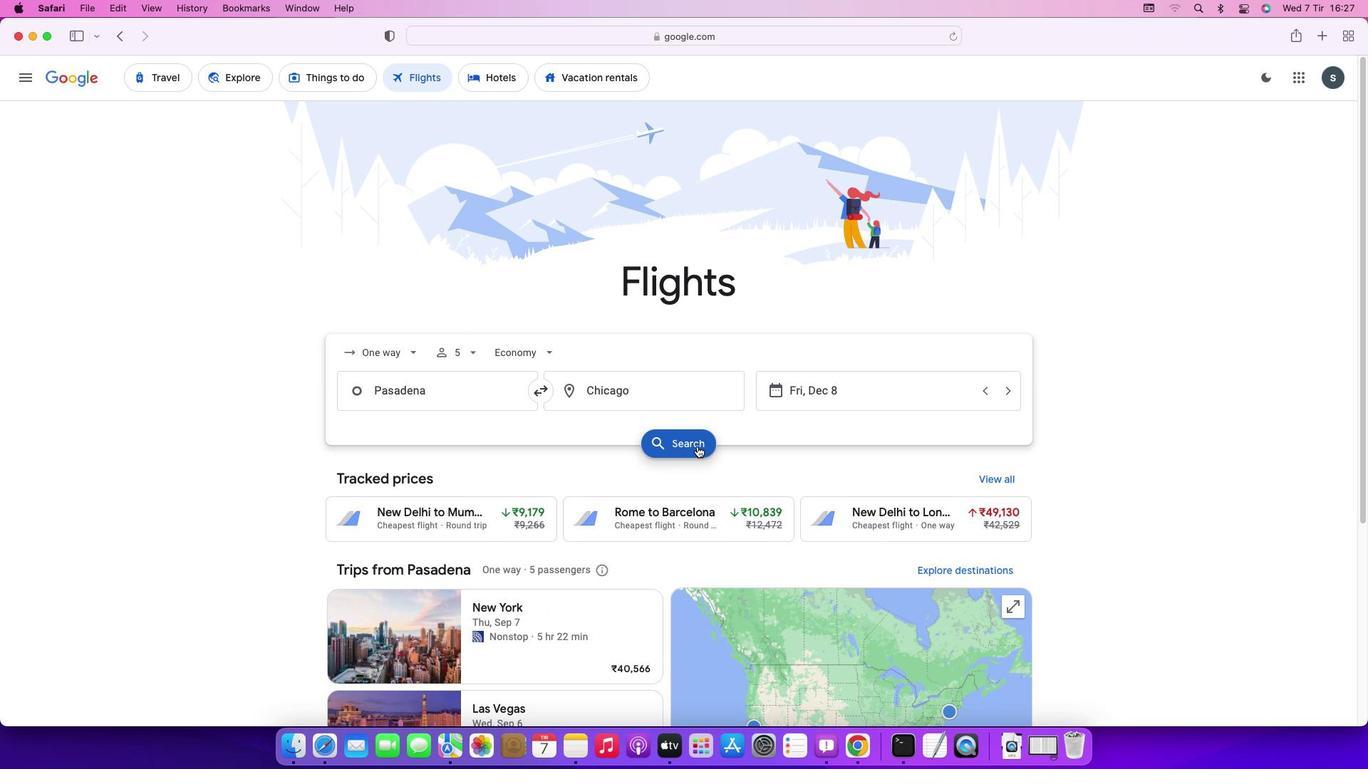 
Action: Mouse moved to (1023, 332)
Screenshot: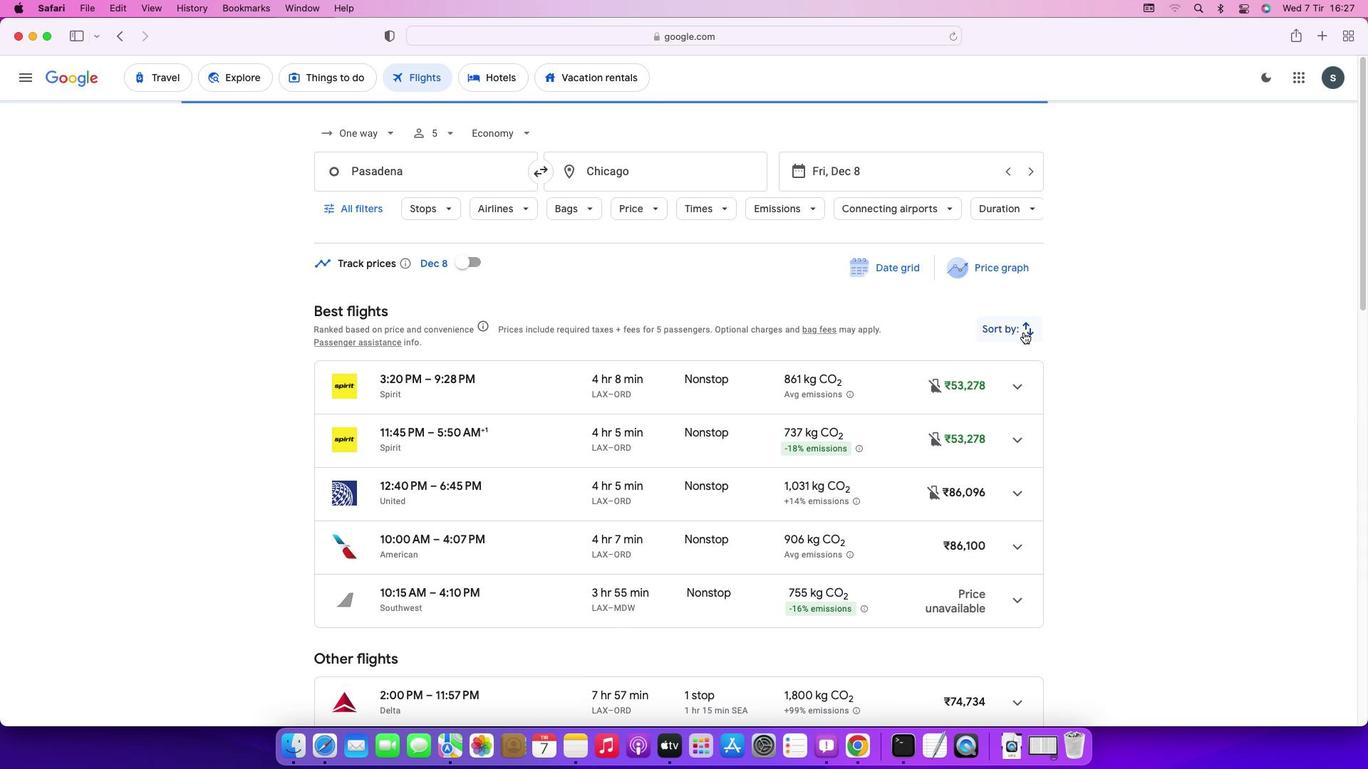 
Action: Mouse pressed left at (1023, 332)
Screenshot: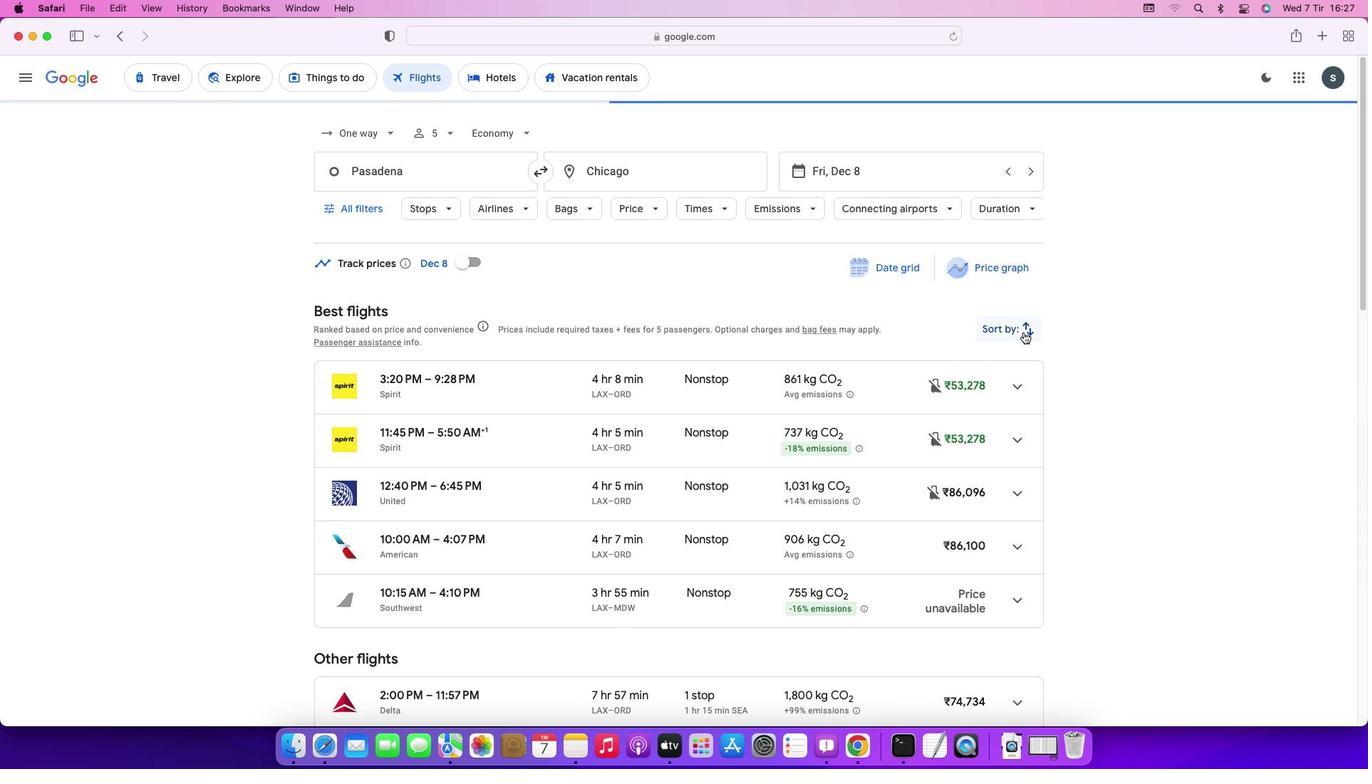 
Action: Mouse moved to (1006, 400)
Screenshot: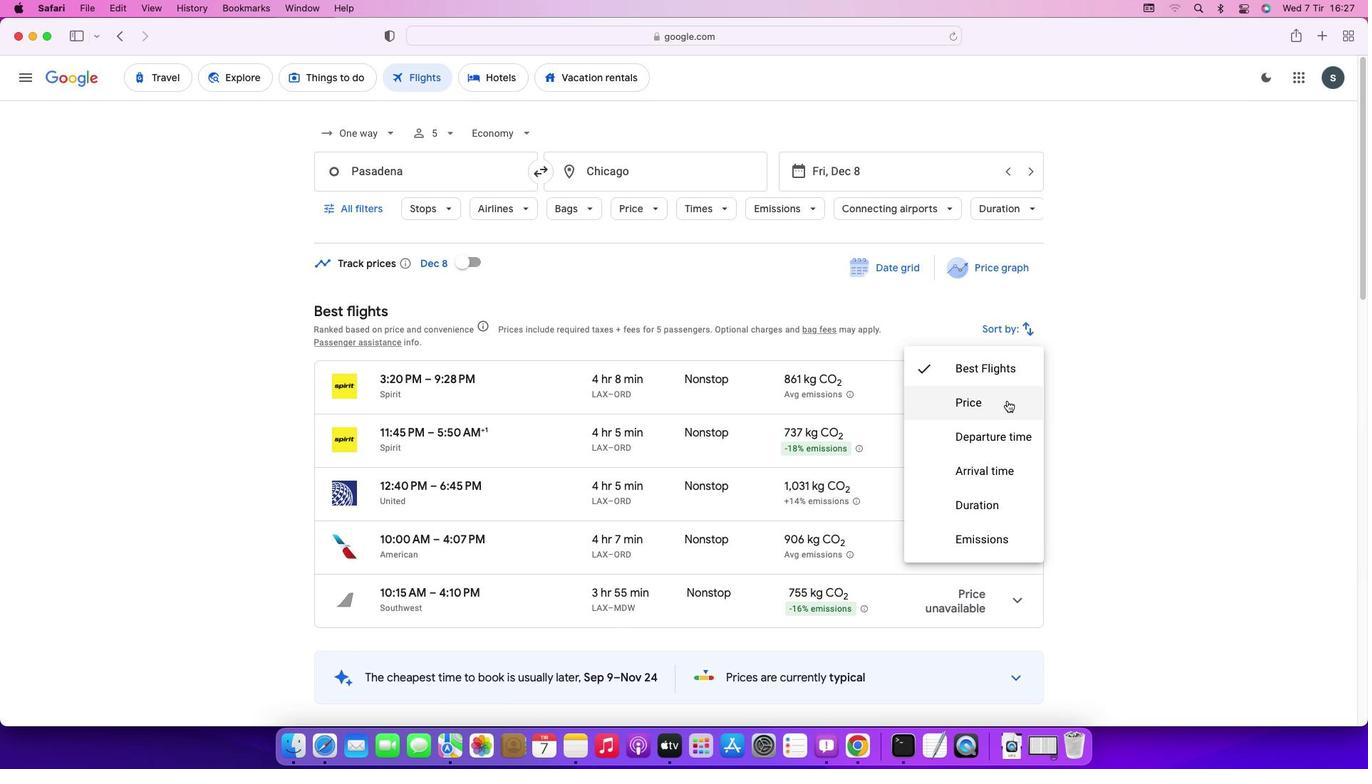 
Action: Mouse pressed left at (1006, 400)
Screenshot: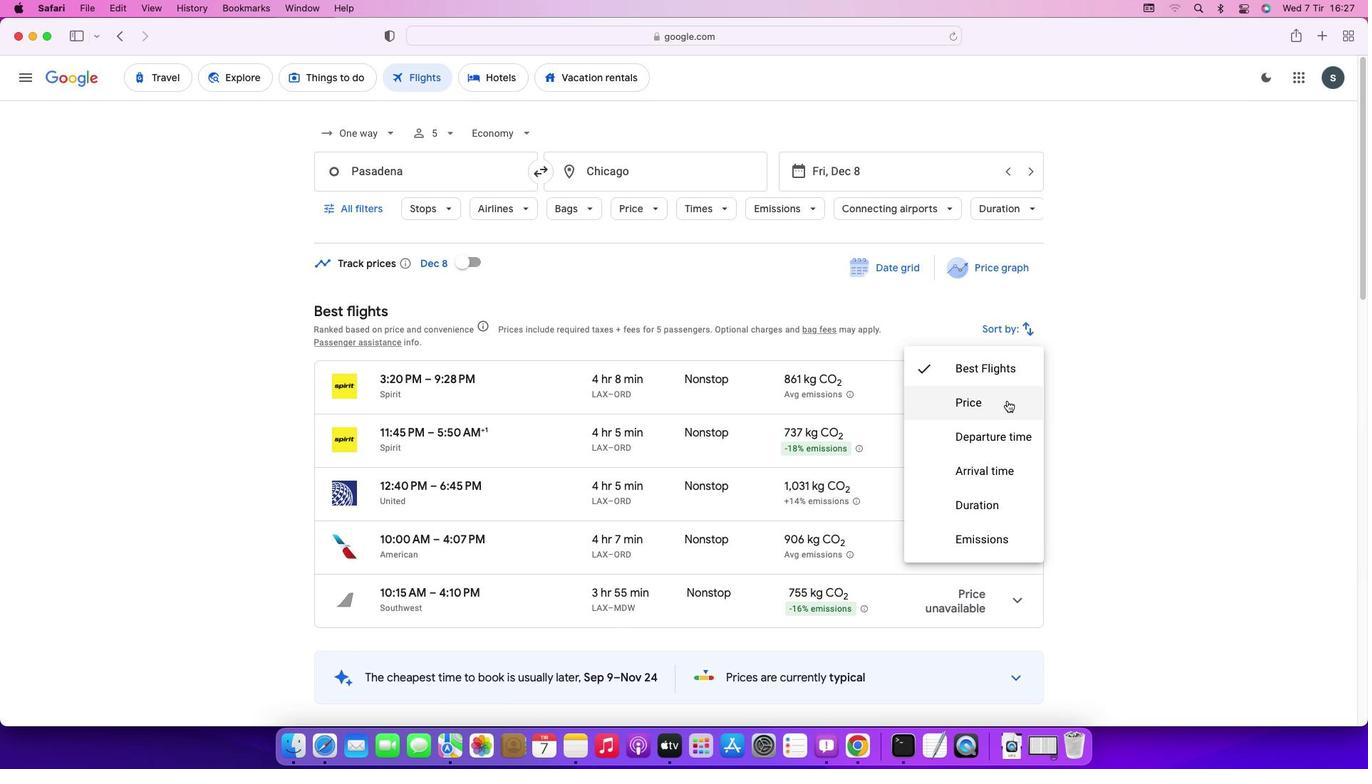 
Action: Mouse moved to (1124, 476)
Screenshot: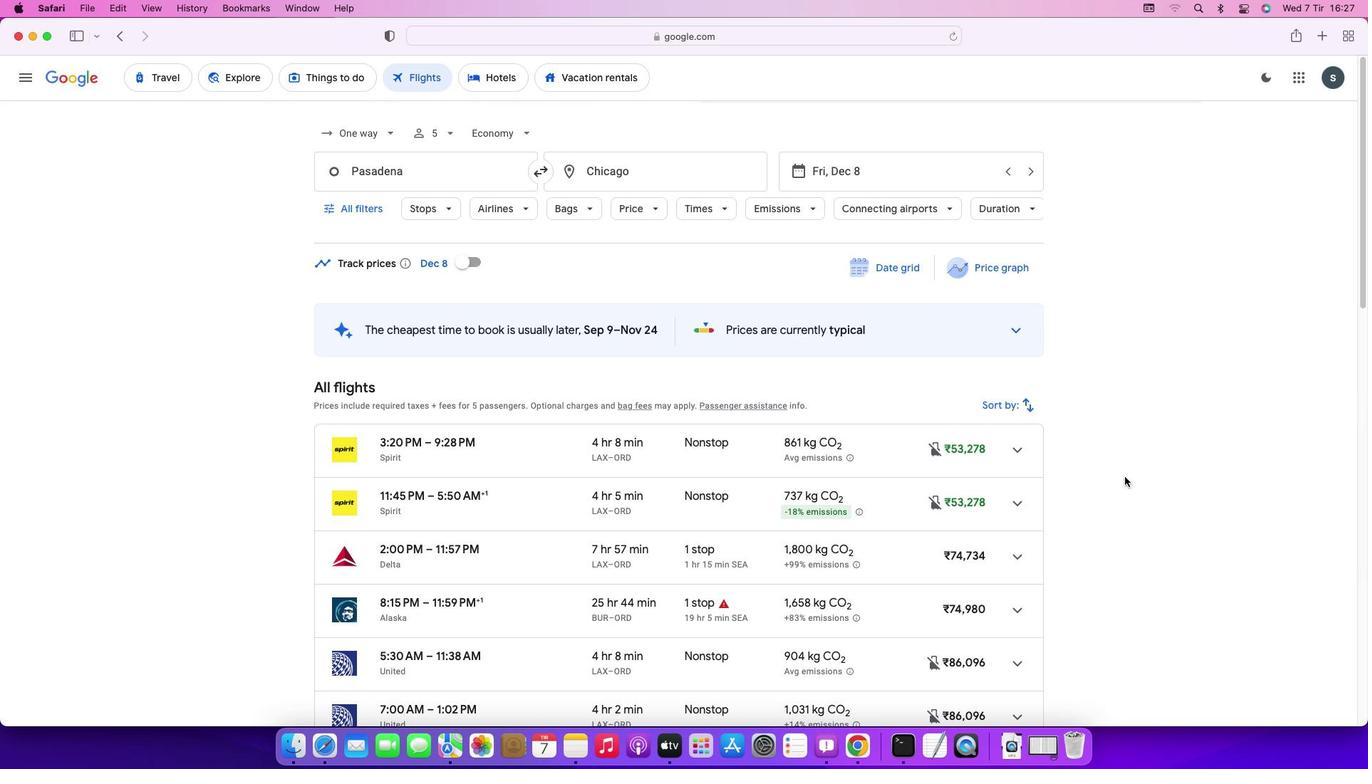 
Action: Mouse pressed left at (1124, 476)
Screenshot: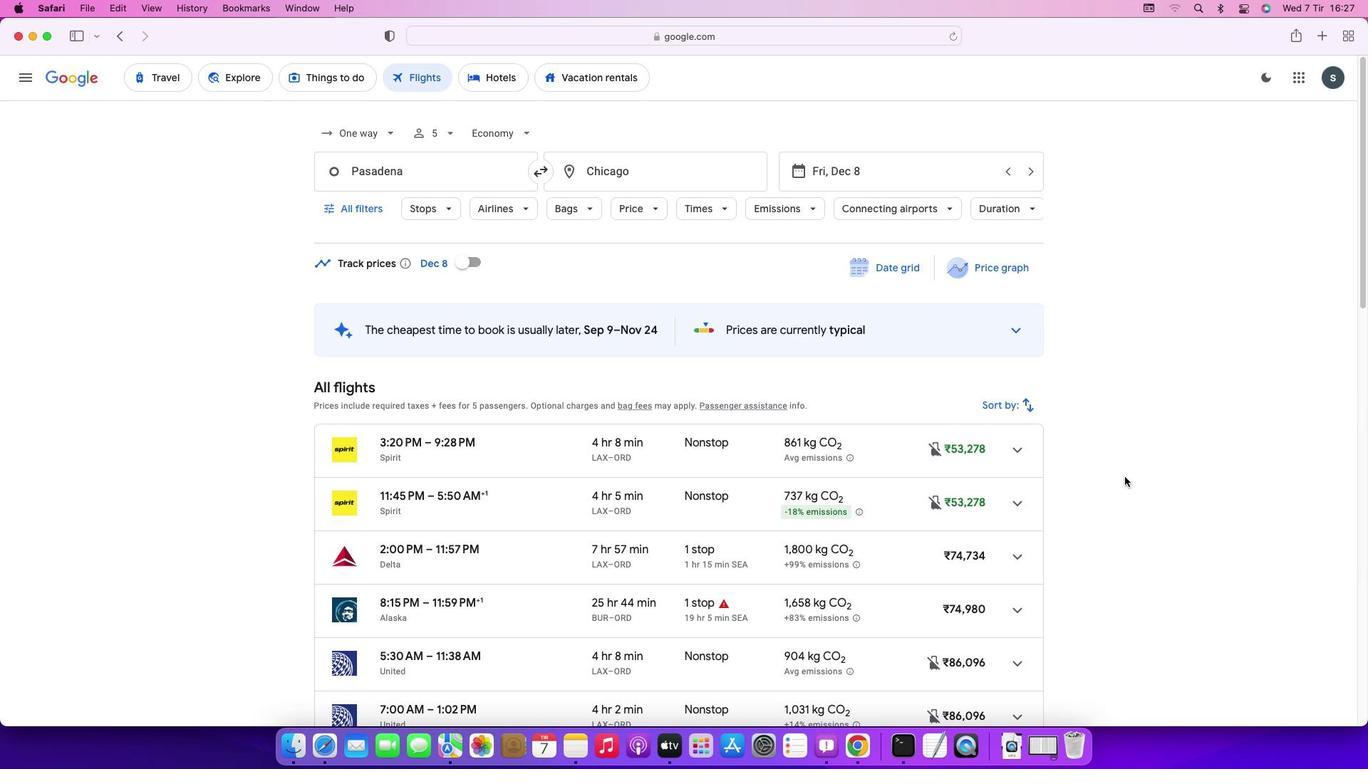 
